 Task: Open a blank sheet, save the file as Houses.doc Add Heading 'Houses:'Houses: Add the following points with numberingAdd the following points with numbering 1.	Bungalow_x000D_
2.	Cottage_x000D_
3.	Mansion_x000D_
Select the entire thext and change line spacing to  1.15 Select the entire text and apply  Outside Borders ,change the font size of heading and points to 20
Action: Mouse moved to (29, 22)
Screenshot: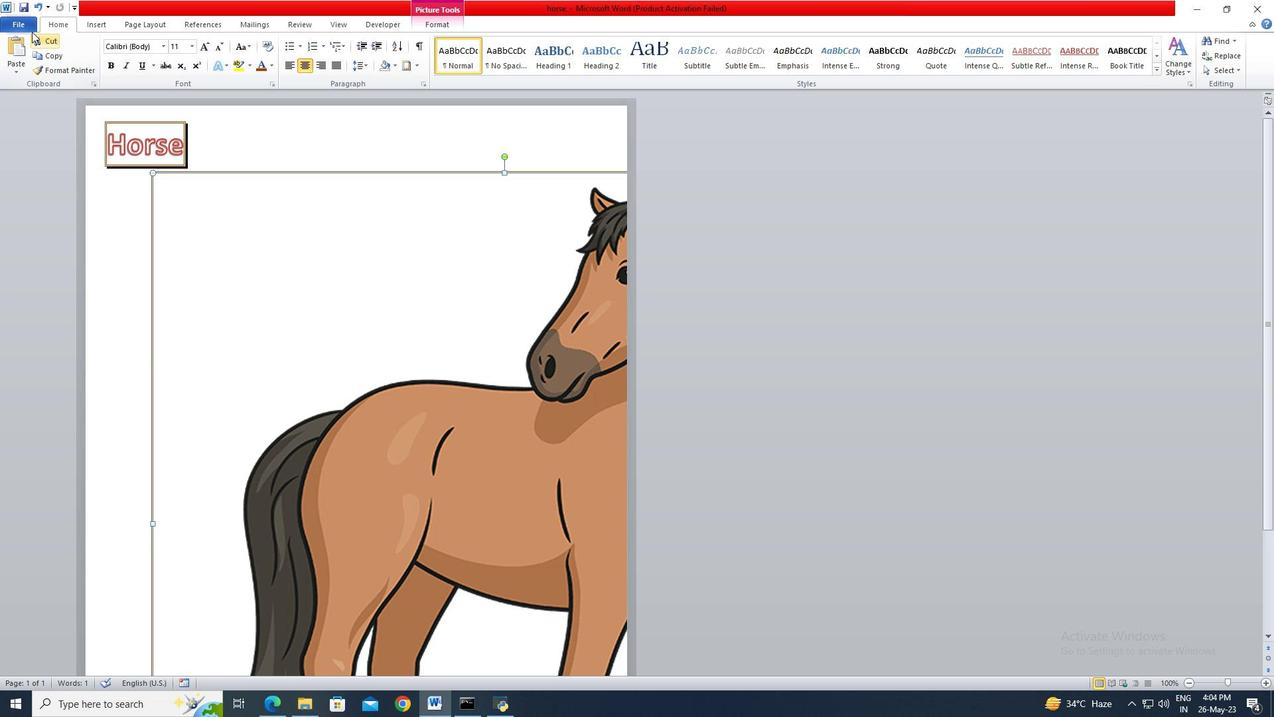 
Action: Mouse pressed left at (29, 22)
Screenshot: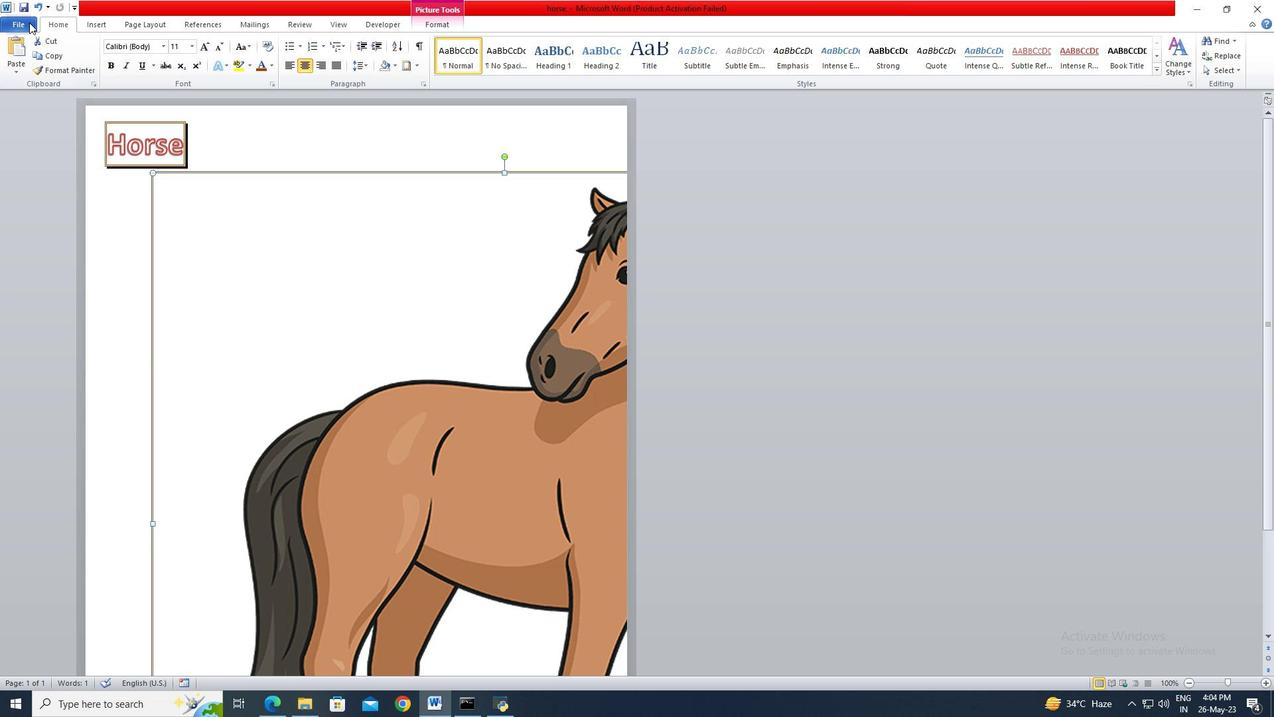 
Action: Mouse moved to (36, 174)
Screenshot: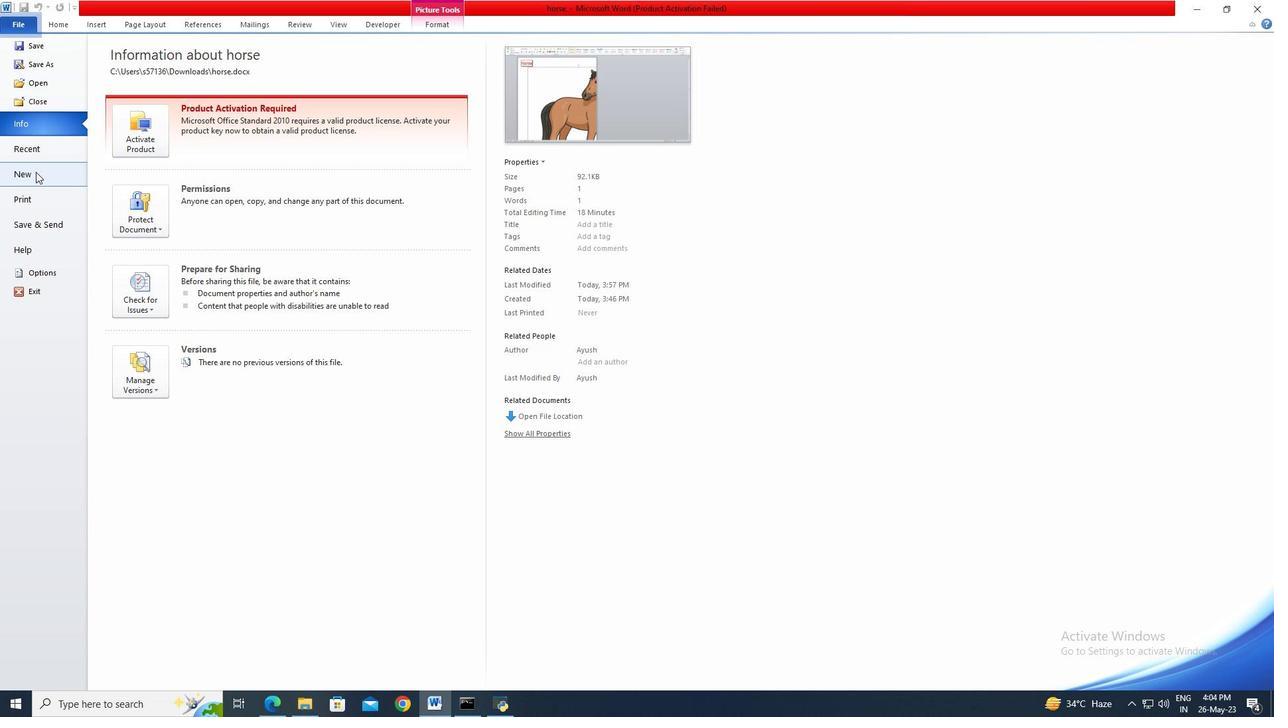 
Action: Mouse pressed left at (36, 174)
Screenshot: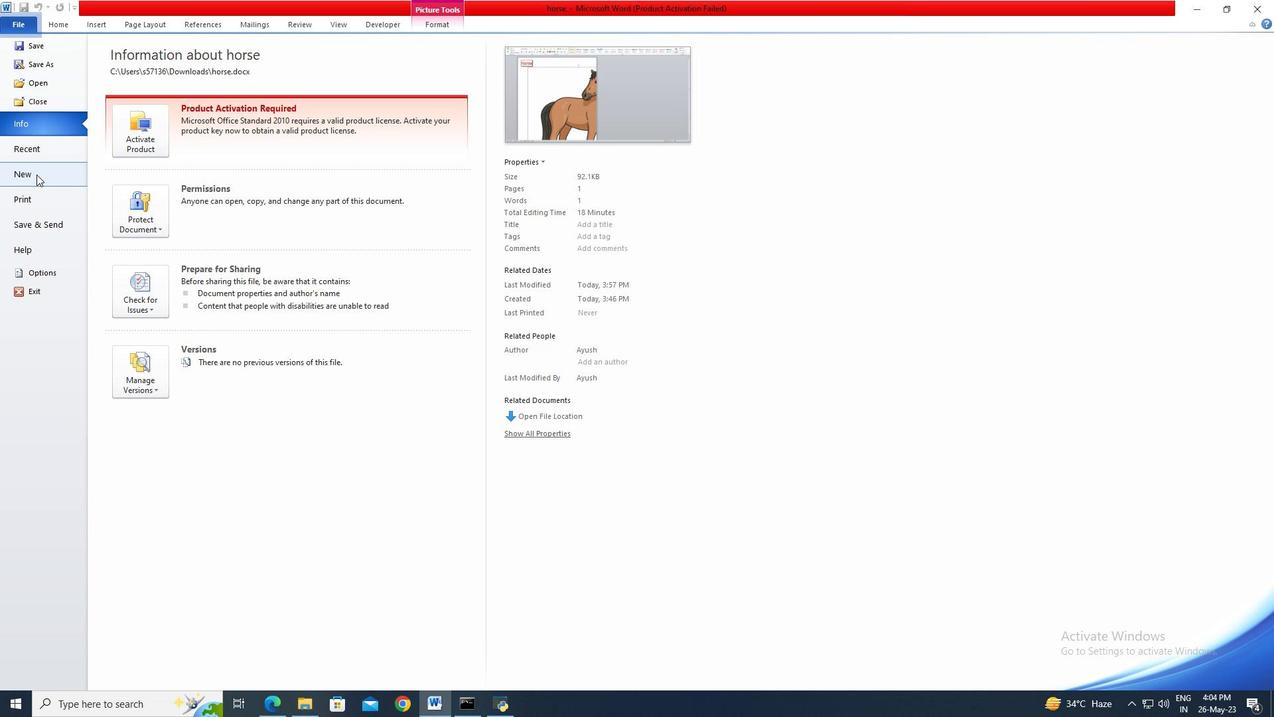 
Action: Mouse moved to (650, 332)
Screenshot: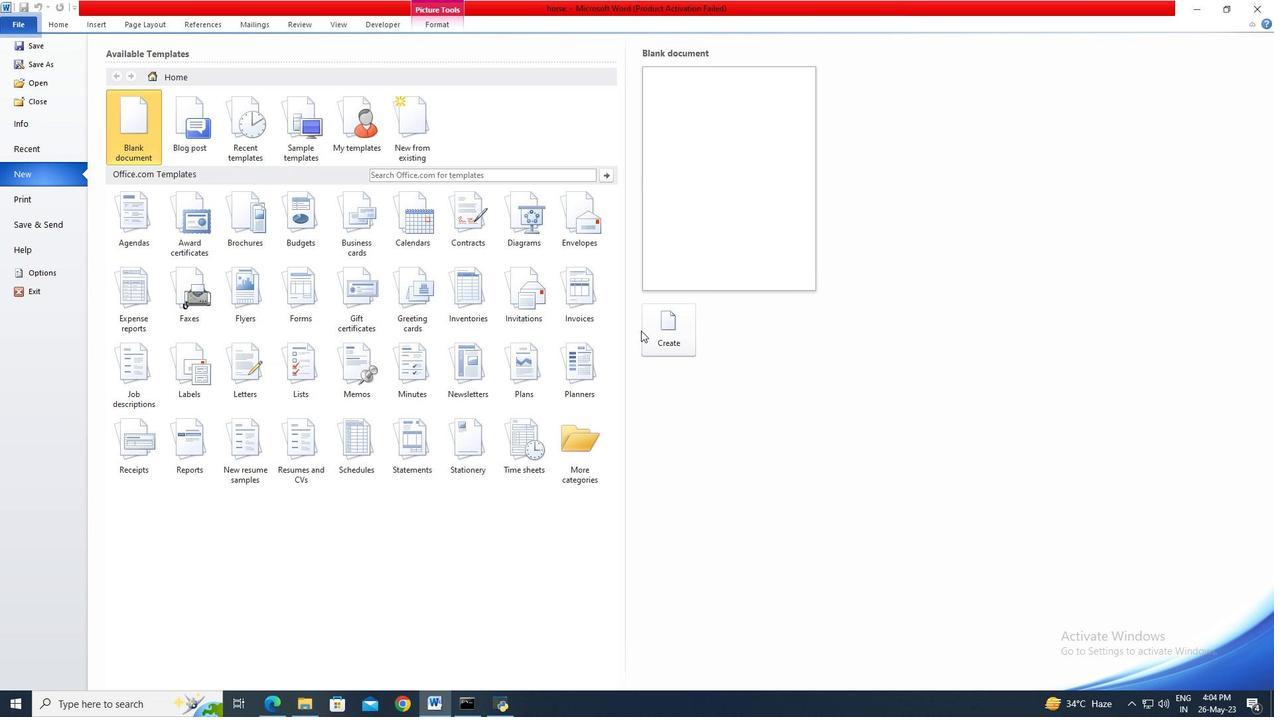 
Action: Mouse pressed left at (650, 332)
Screenshot: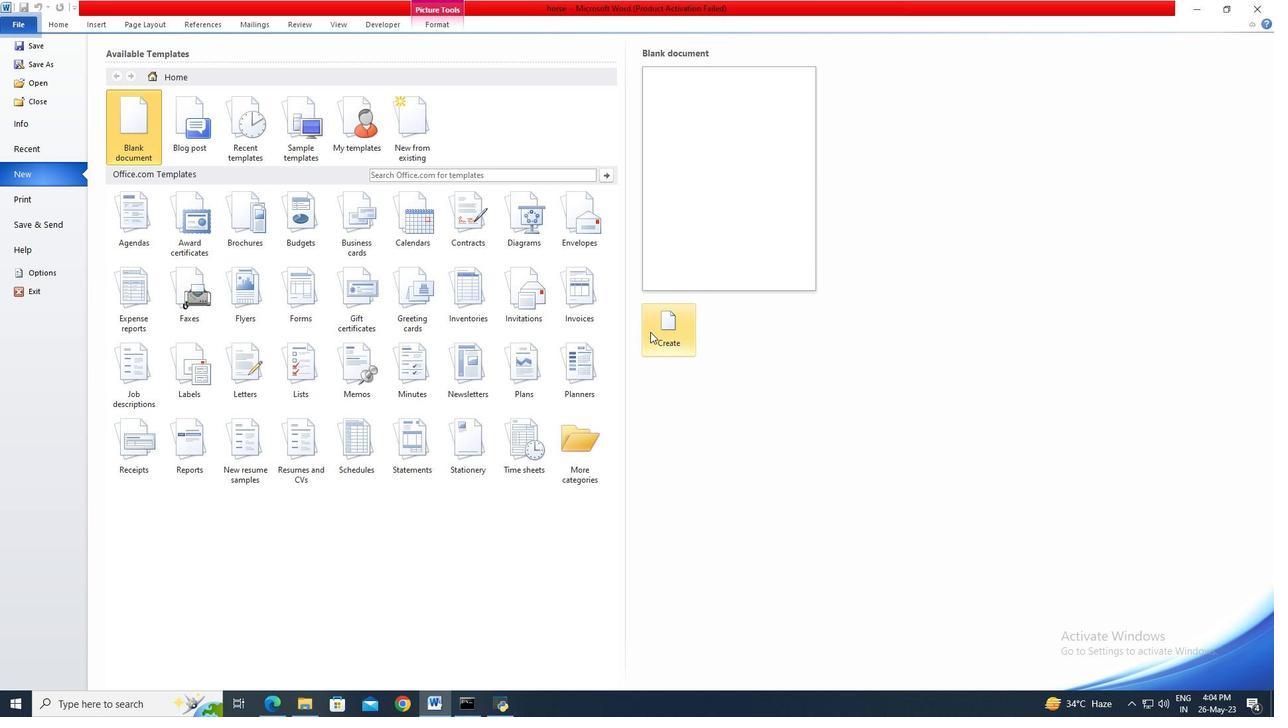
Action: Mouse moved to (29, 26)
Screenshot: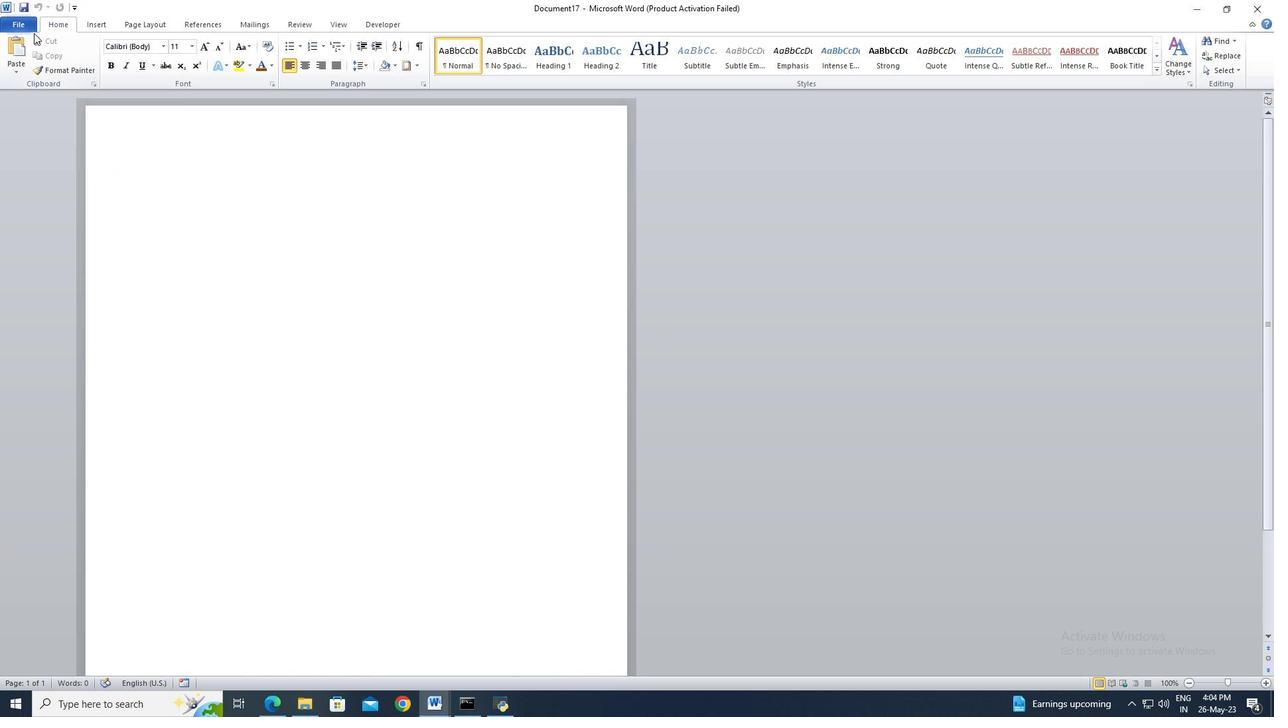 
Action: Mouse pressed left at (29, 26)
Screenshot: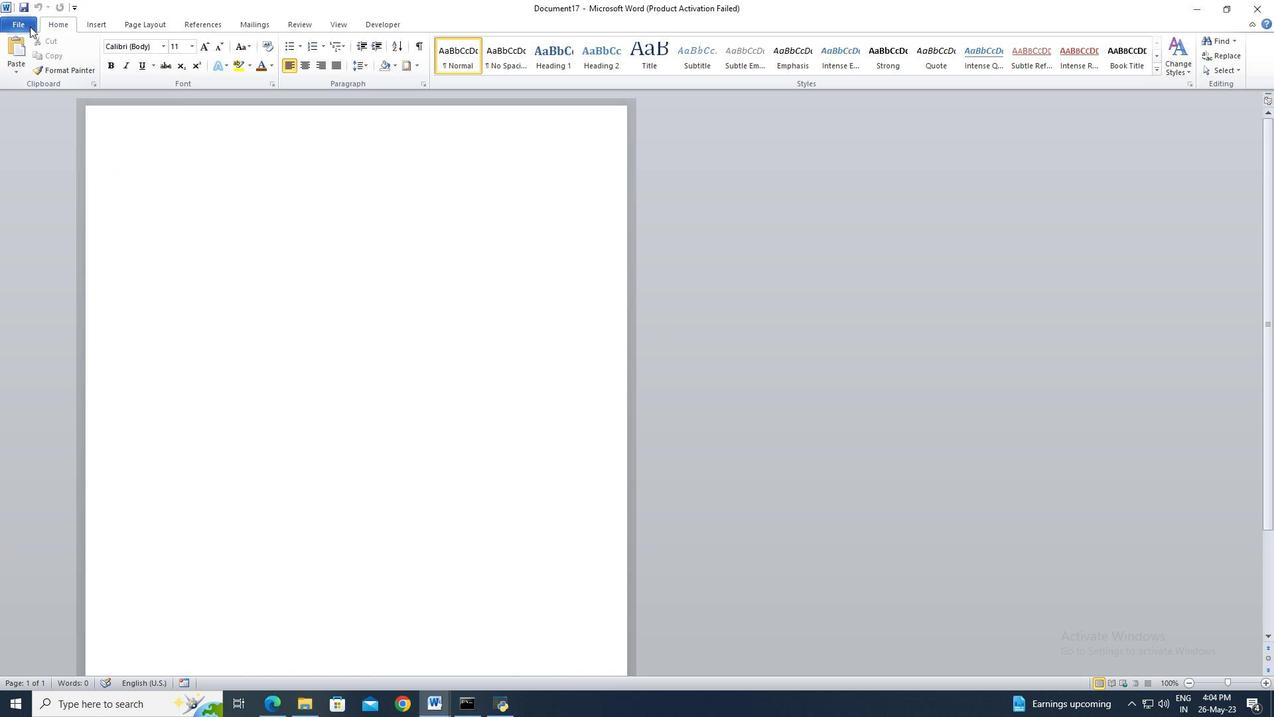 
Action: Mouse moved to (38, 65)
Screenshot: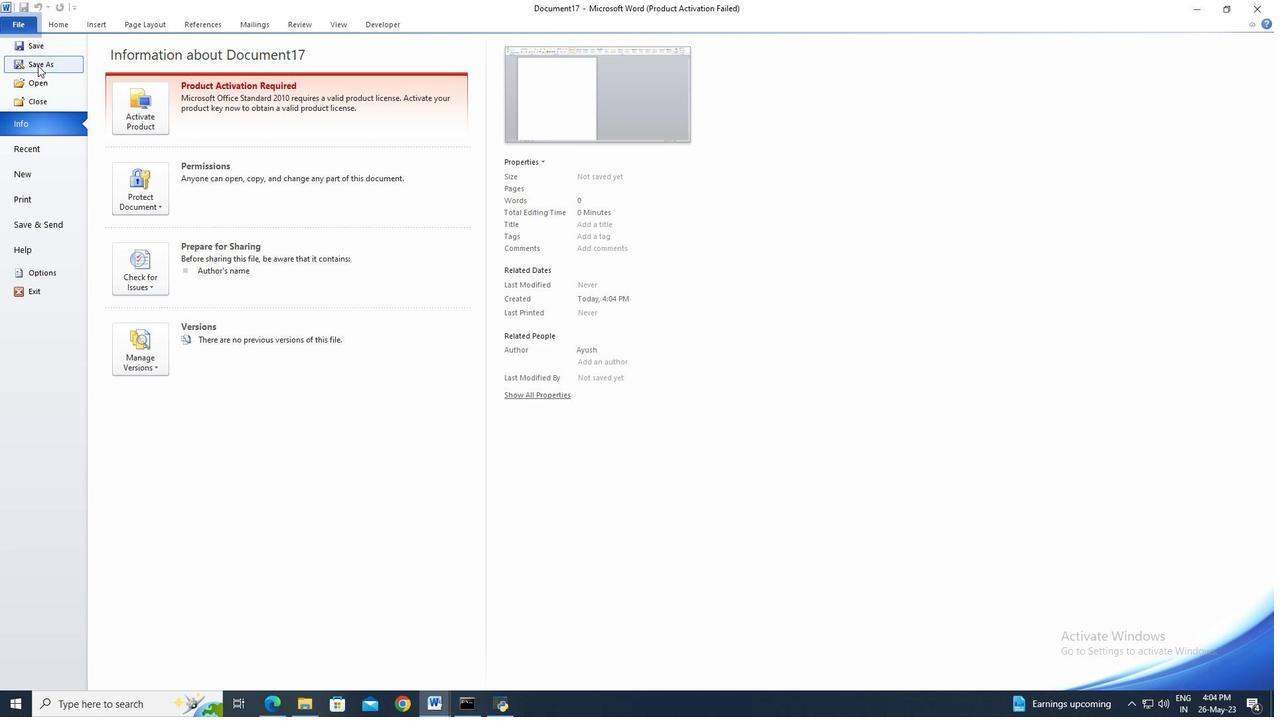 
Action: Mouse pressed left at (38, 65)
Screenshot: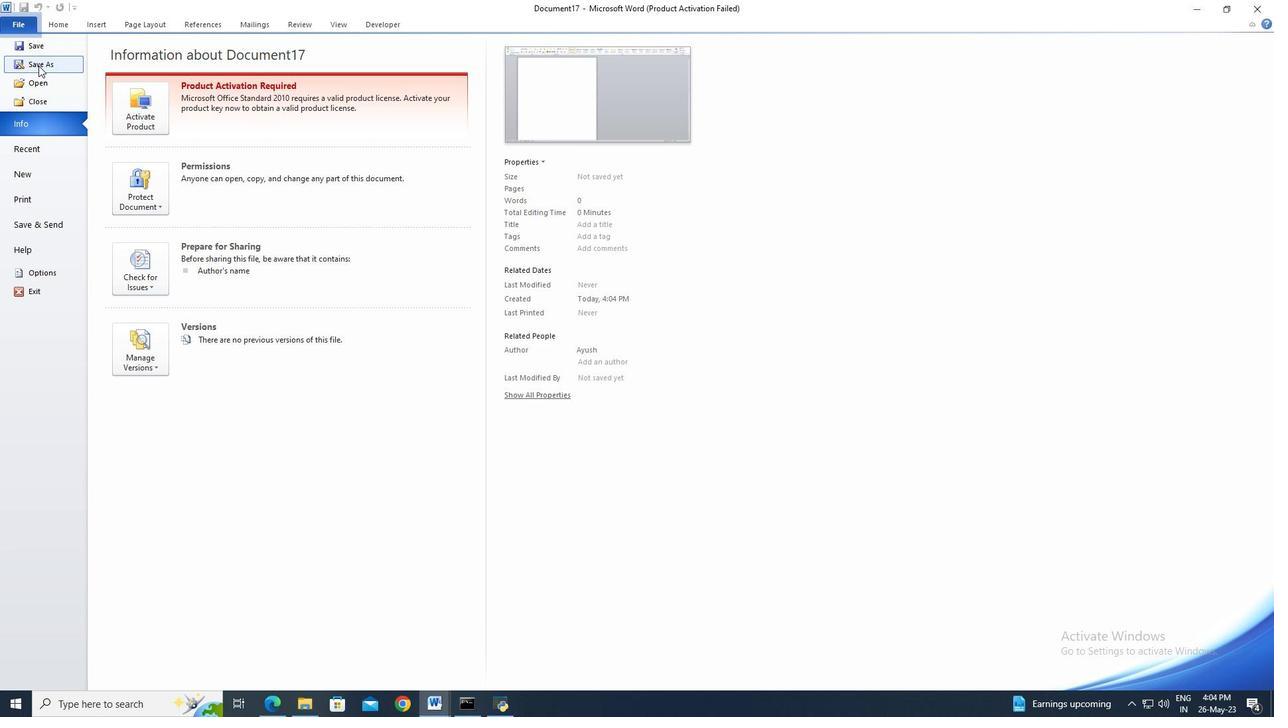 
Action: Mouse moved to (53, 139)
Screenshot: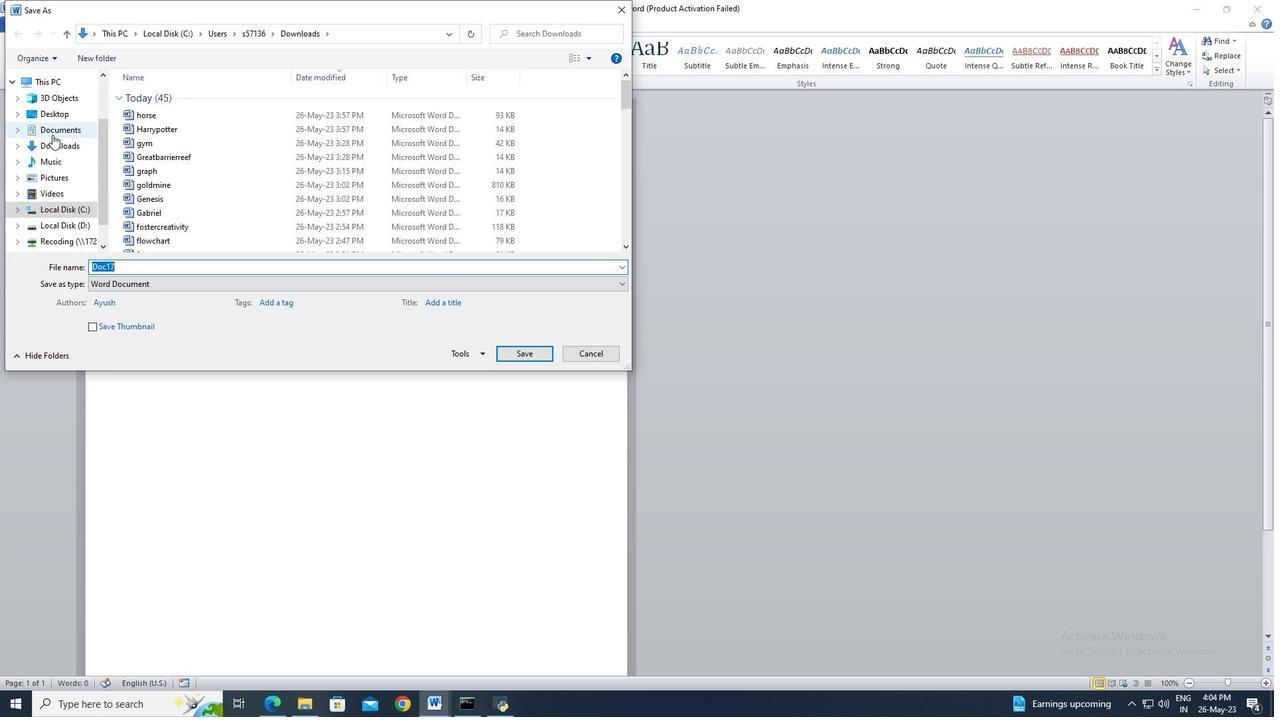 
Action: Mouse pressed left at (53, 139)
Screenshot: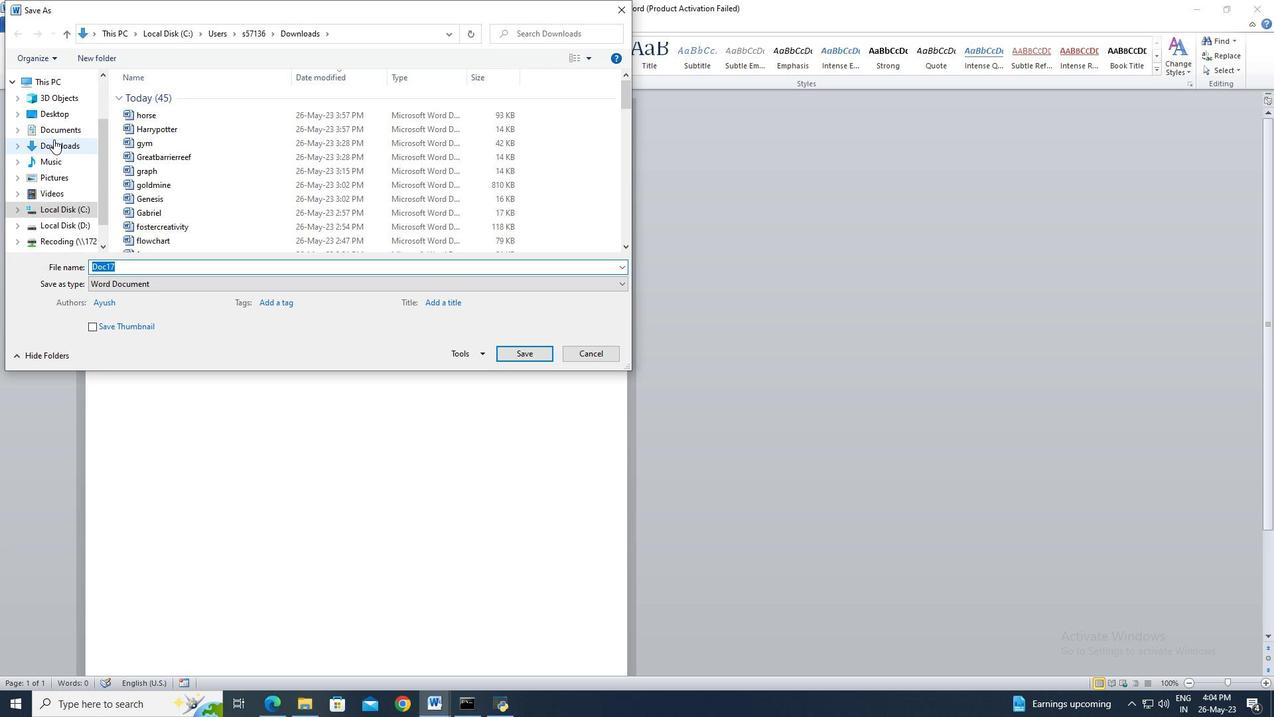 
Action: Mouse moved to (121, 265)
Screenshot: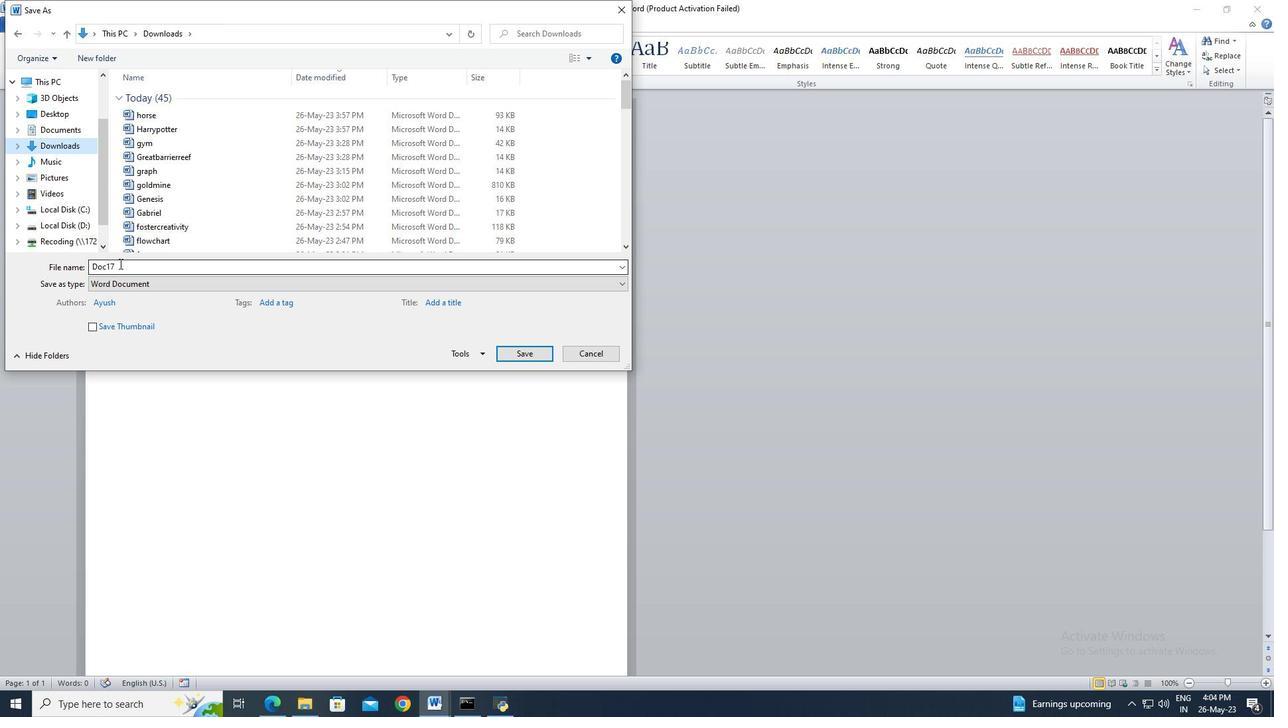 
Action: Mouse pressed left at (121, 265)
Screenshot: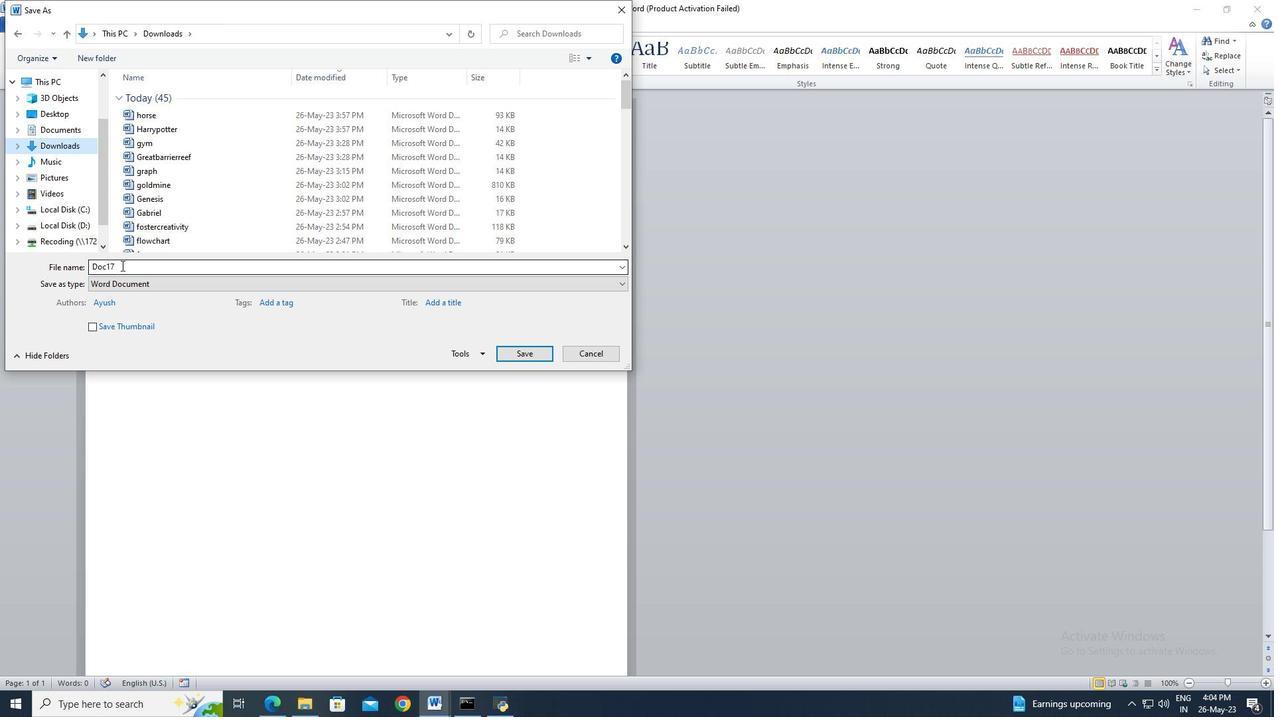 
Action: Key pressed <Key.shift>Houses
Screenshot: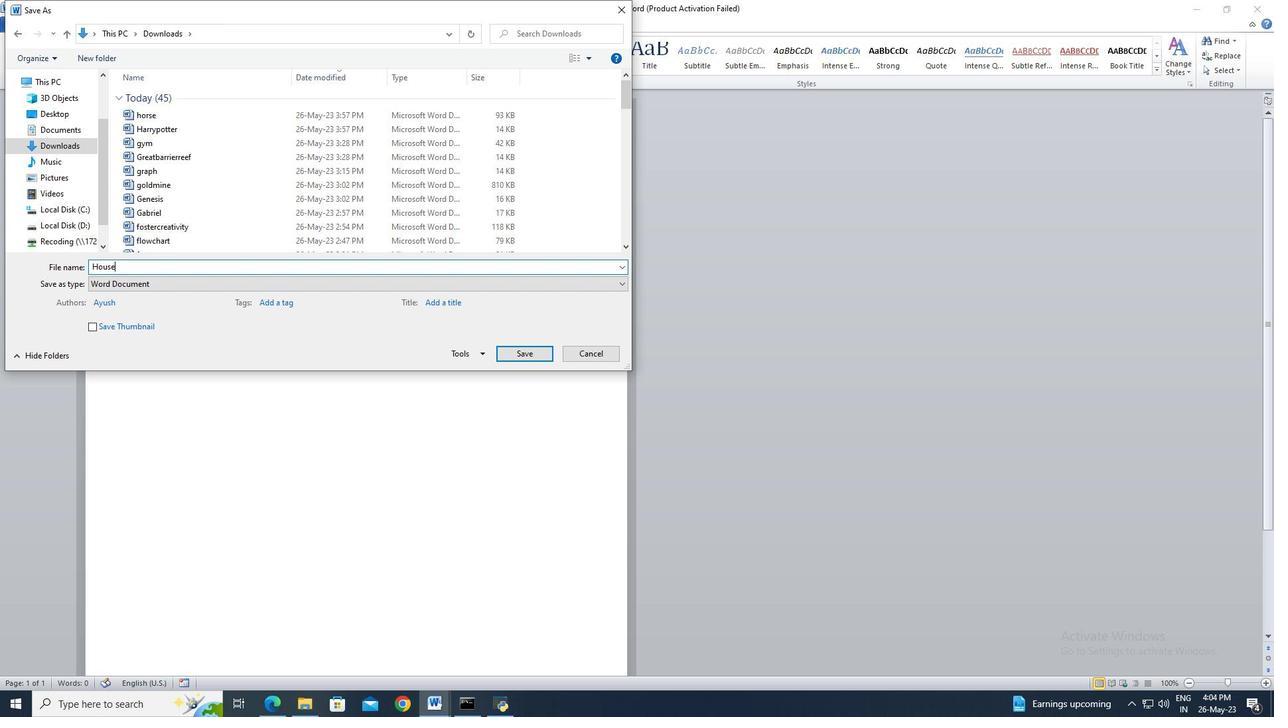 
Action: Mouse moved to (511, 358)
Screenshot: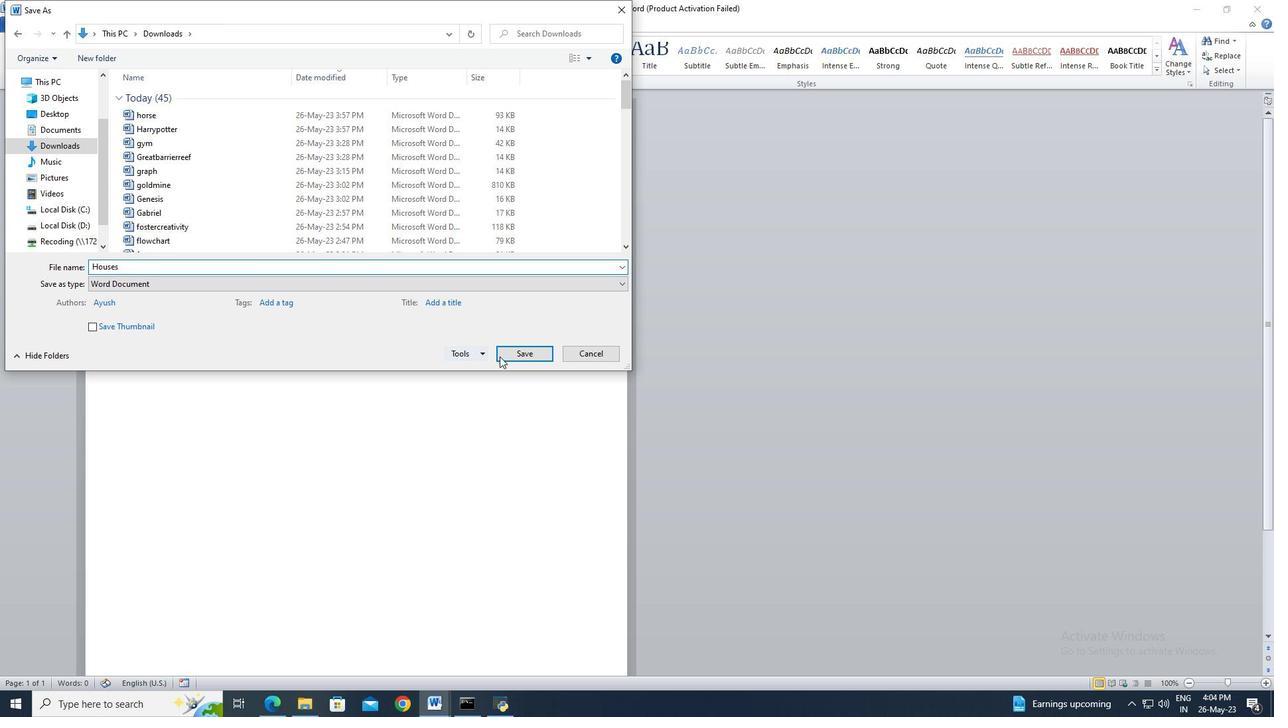 
Action: Mouse pressed left at (511, 358)
Screenshot: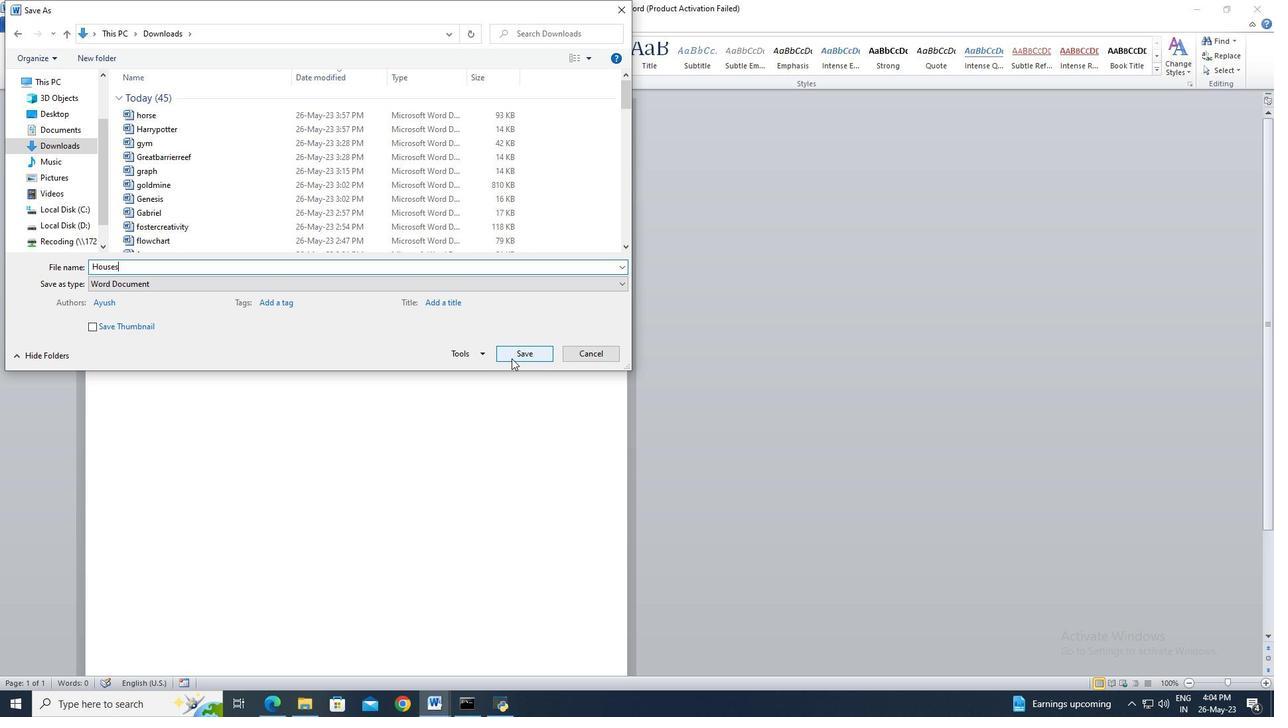 
Action: Mouse moved to (563, 63)
Screenshot: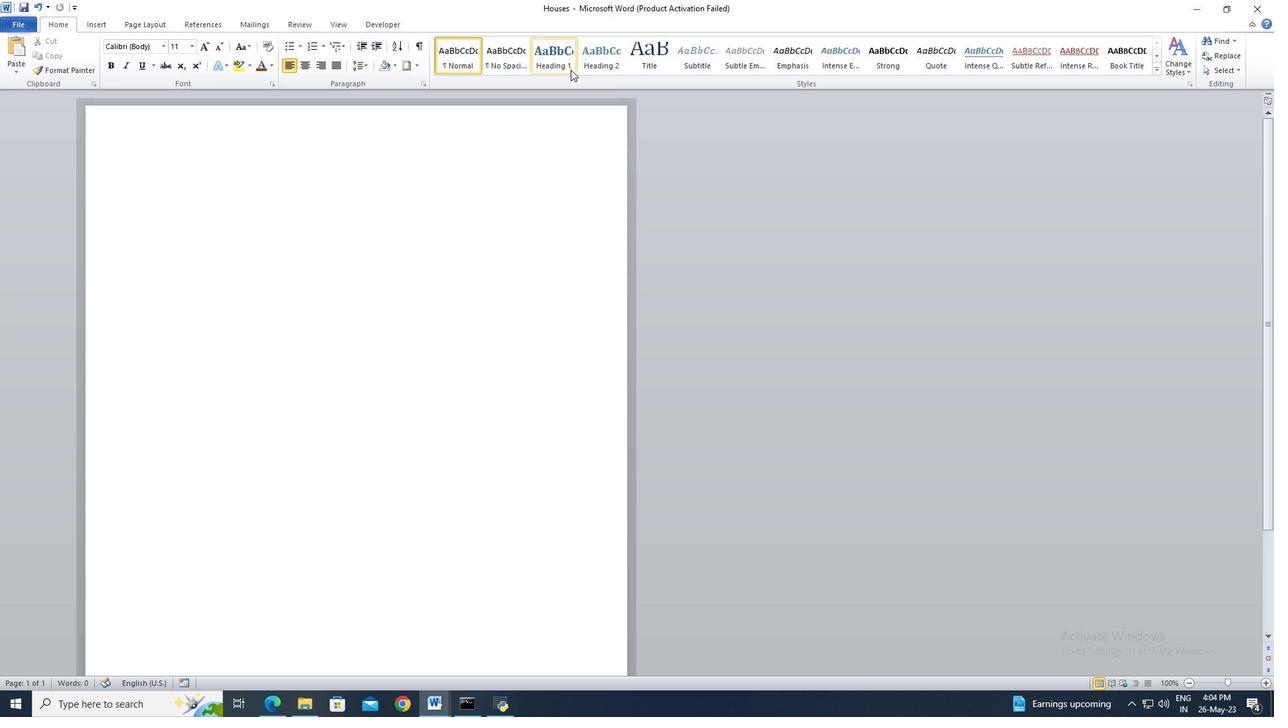 
Action: Mouse pressed left at (563, 63)
Screenshot: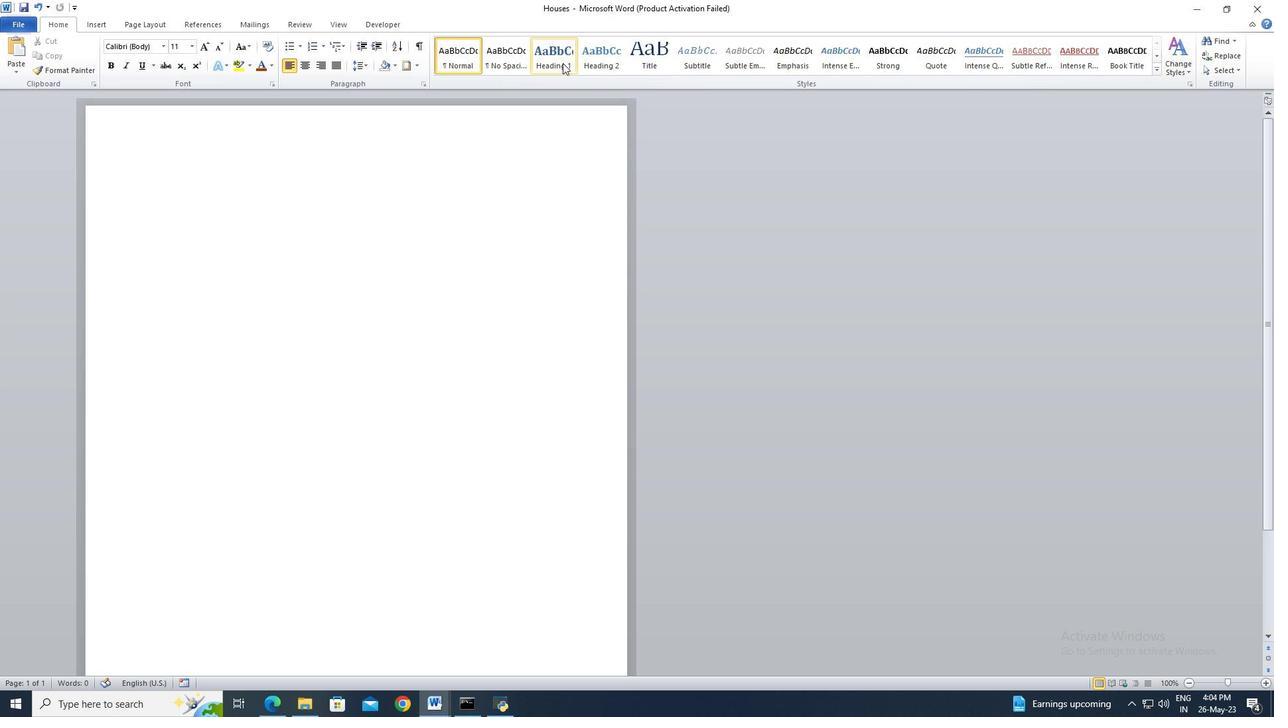 
Action: Key pressed <Key.shift>Houses<Key.shift>:<Key.enter><Key.enter>
Screenshot: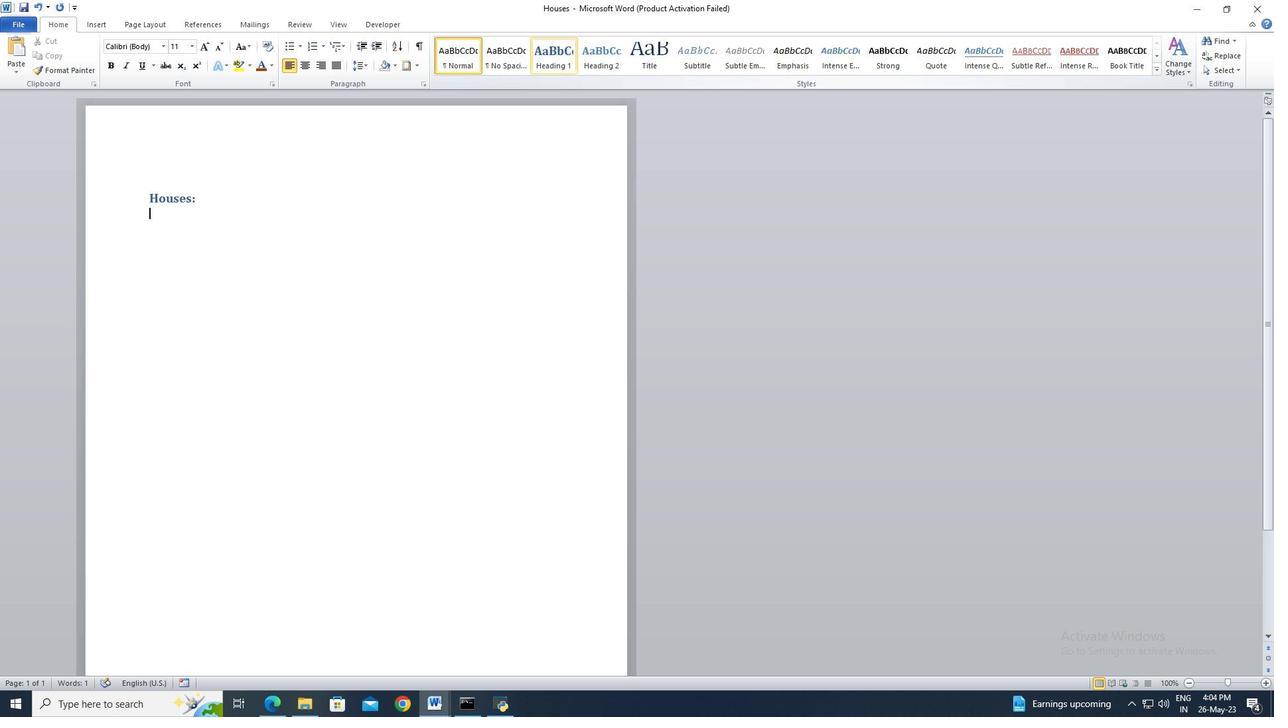 
Action: Mouse moved to (325, 45)
Screenshot: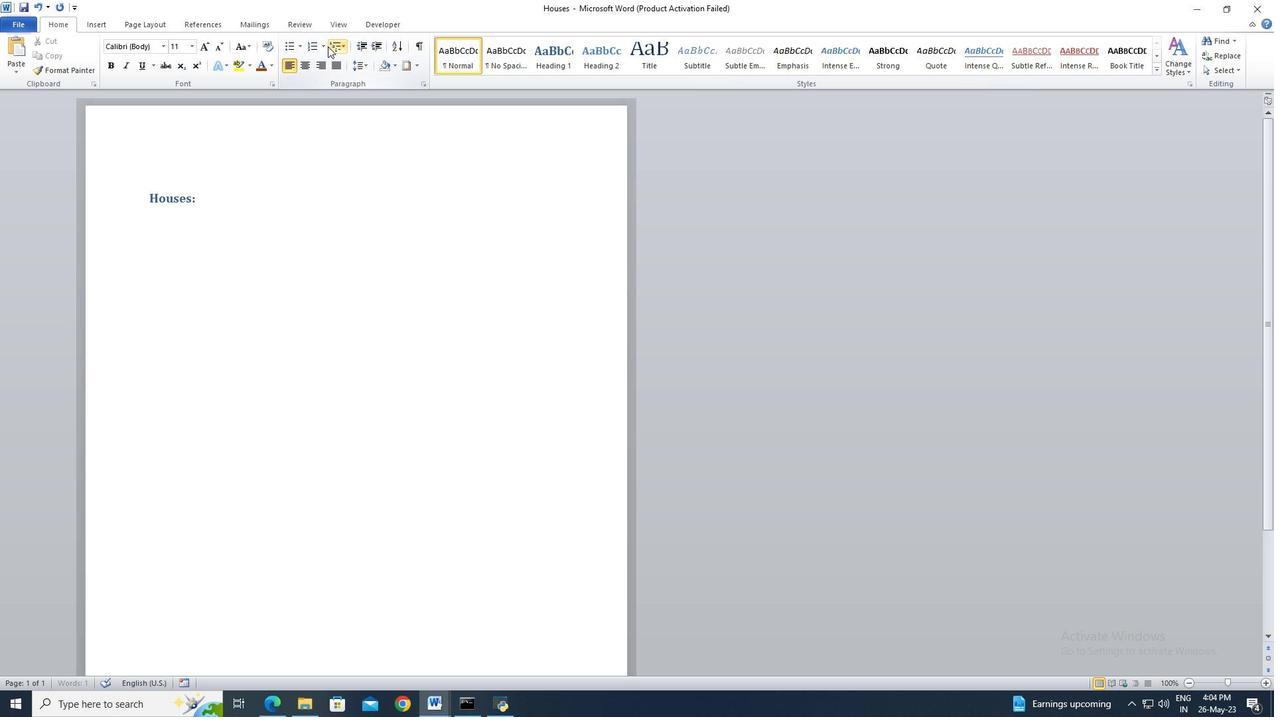 
Action: Mouse pressed left at (325, 45)
Screenshot: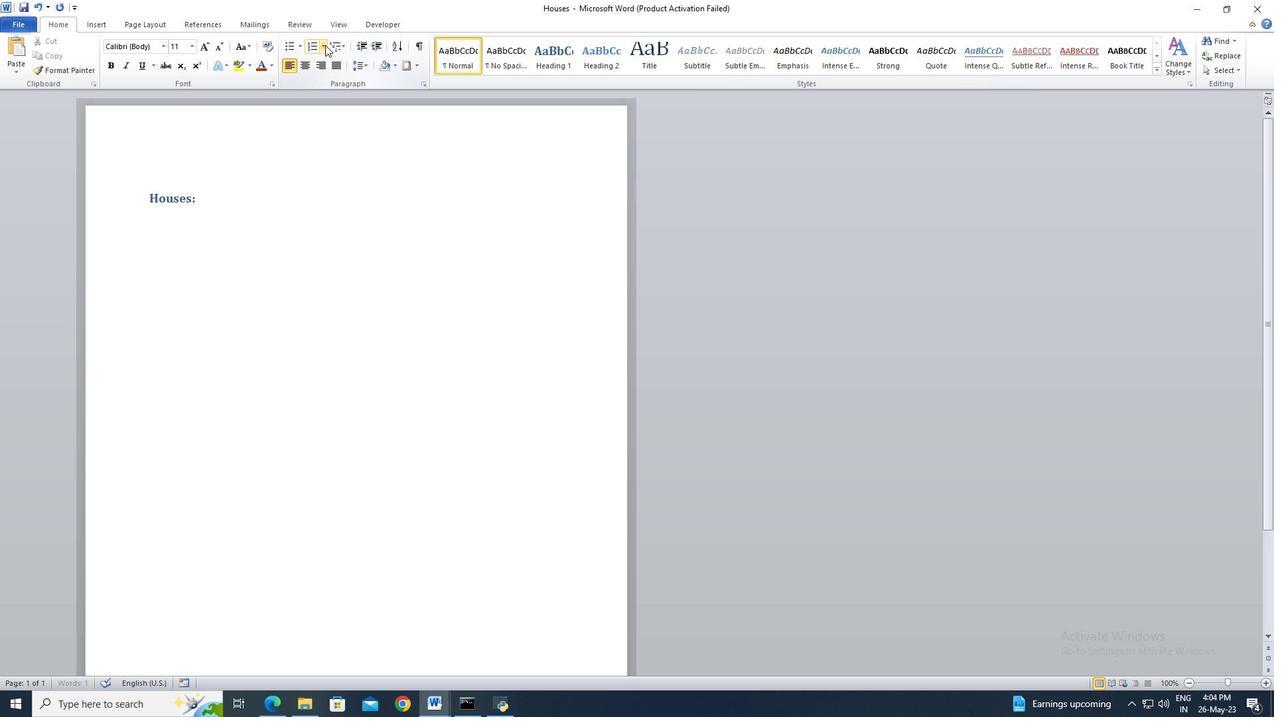 
Action: Mouse moved to (385, 158)
Screenshot: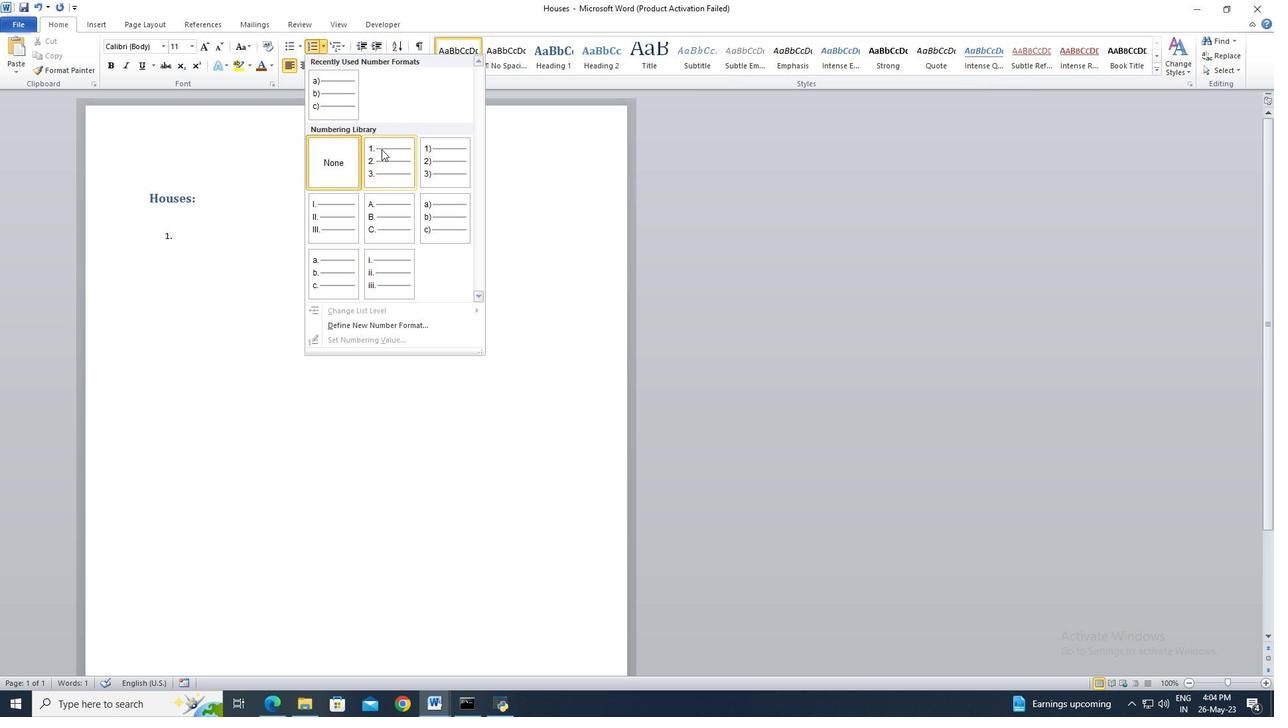 
Action: Mouse pressed left at (385, 158)
Screenshot: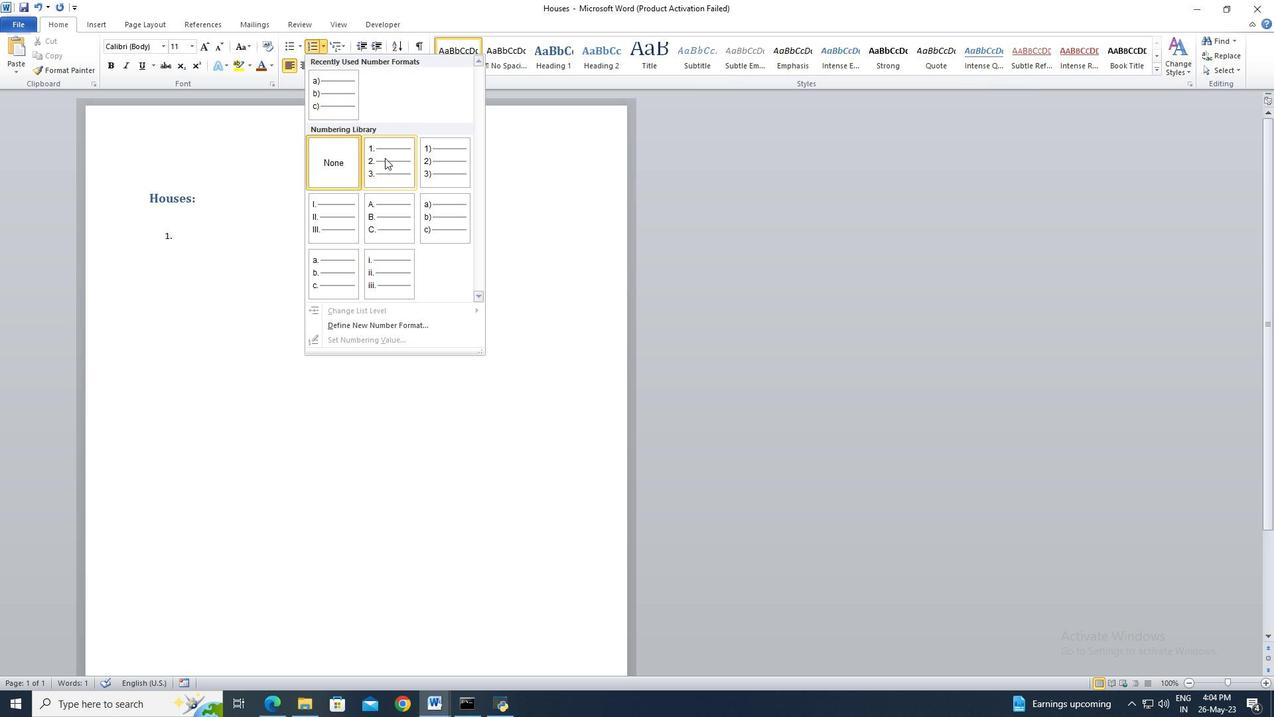 
Action: Key pressed <Key.shift>Bungalow<Key.enter><Key.shift>Cottage<Key.enter><Key.shift>Mansion
Screenshot: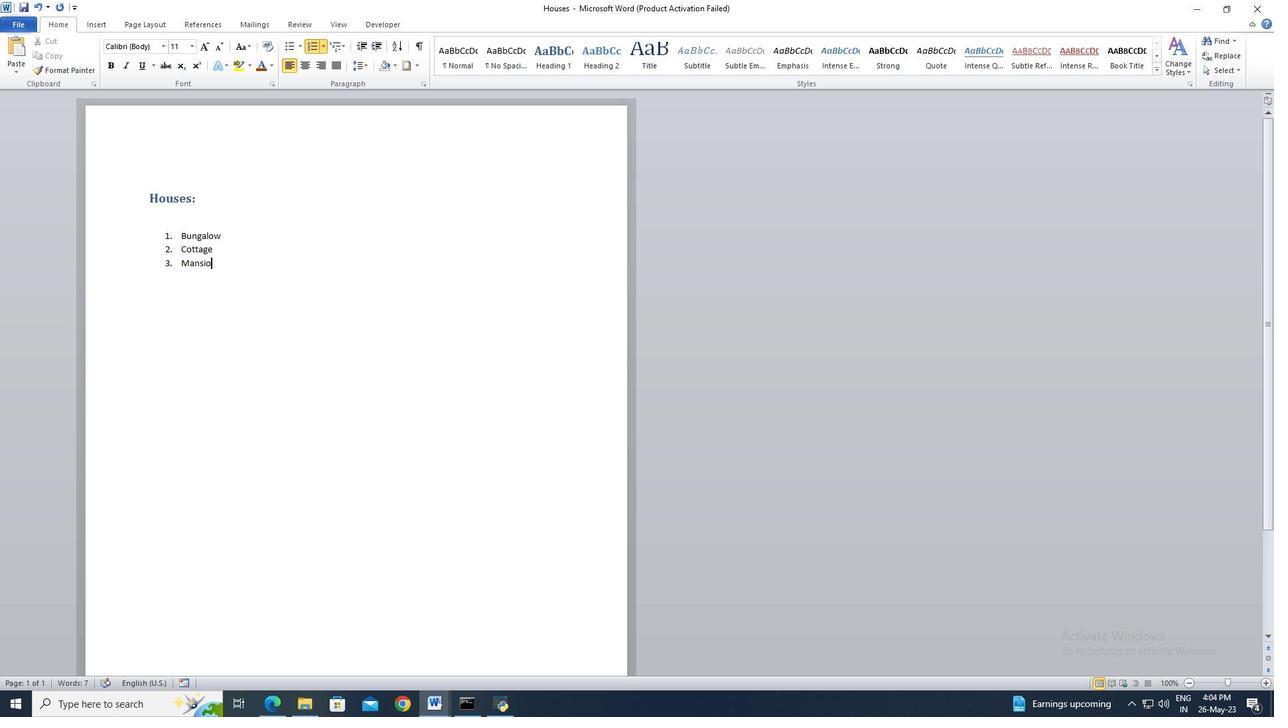 
Action: Mouse moved to (301, 254)
Screenshot: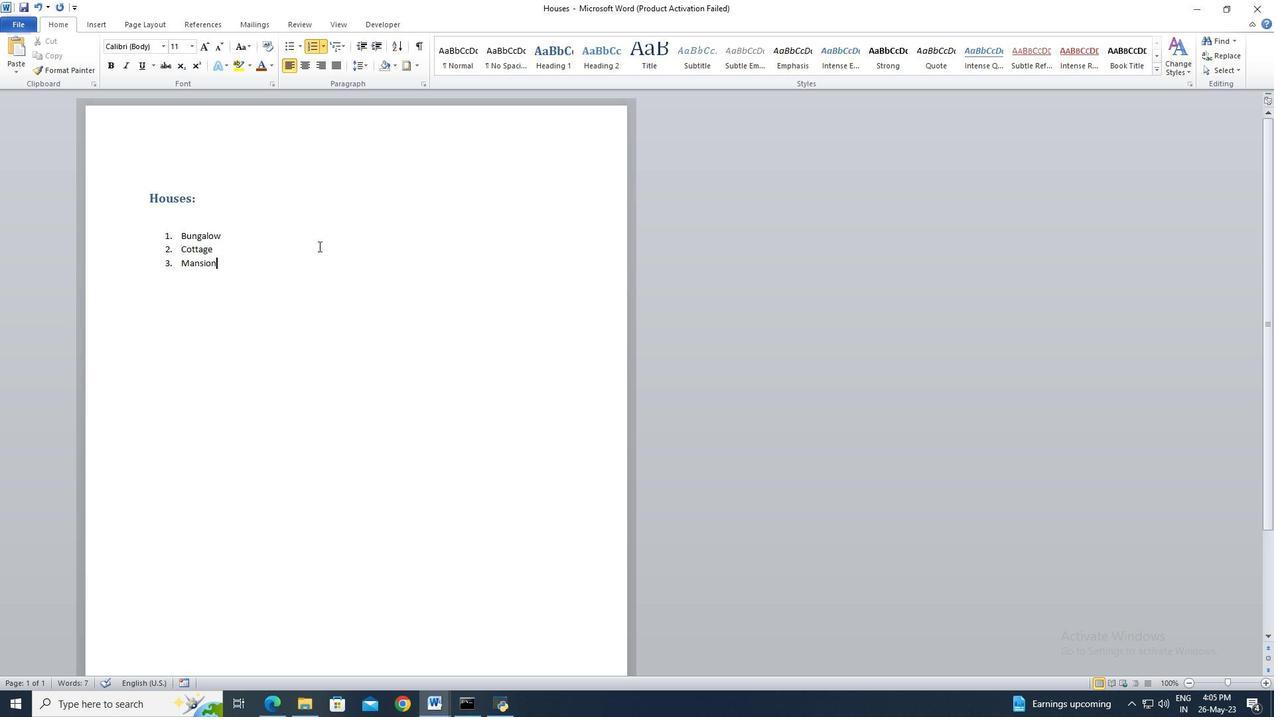 
Action: Key pressed ctrl+A
Screenshot: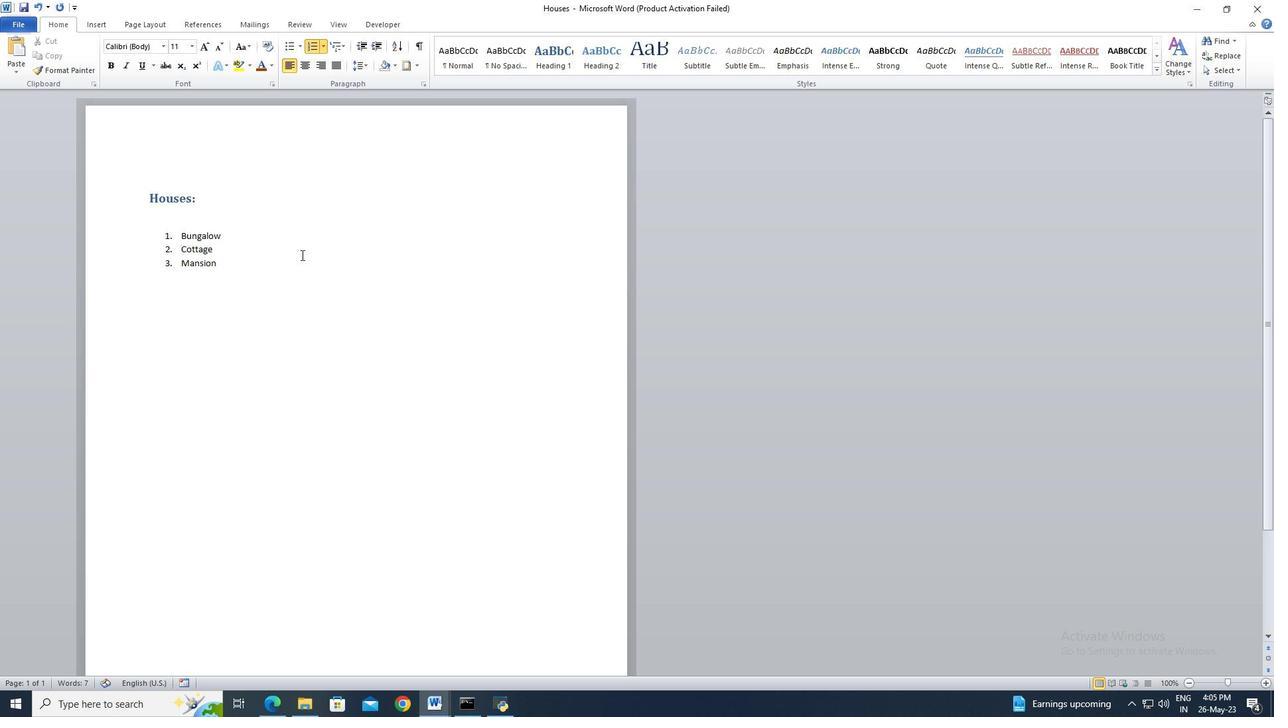 
Action: Mouse moved to (364, 66)
Screenshot: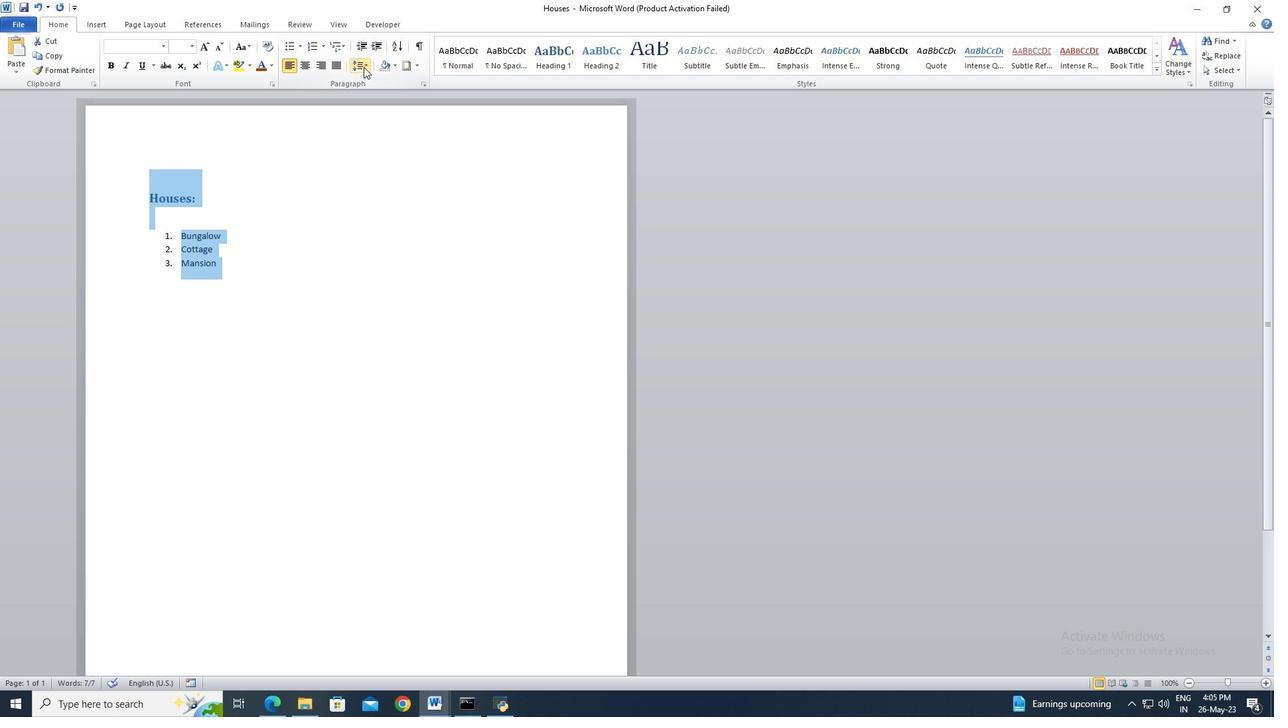 
Action: Mouse pressed left at (364, 66)
Screenshot: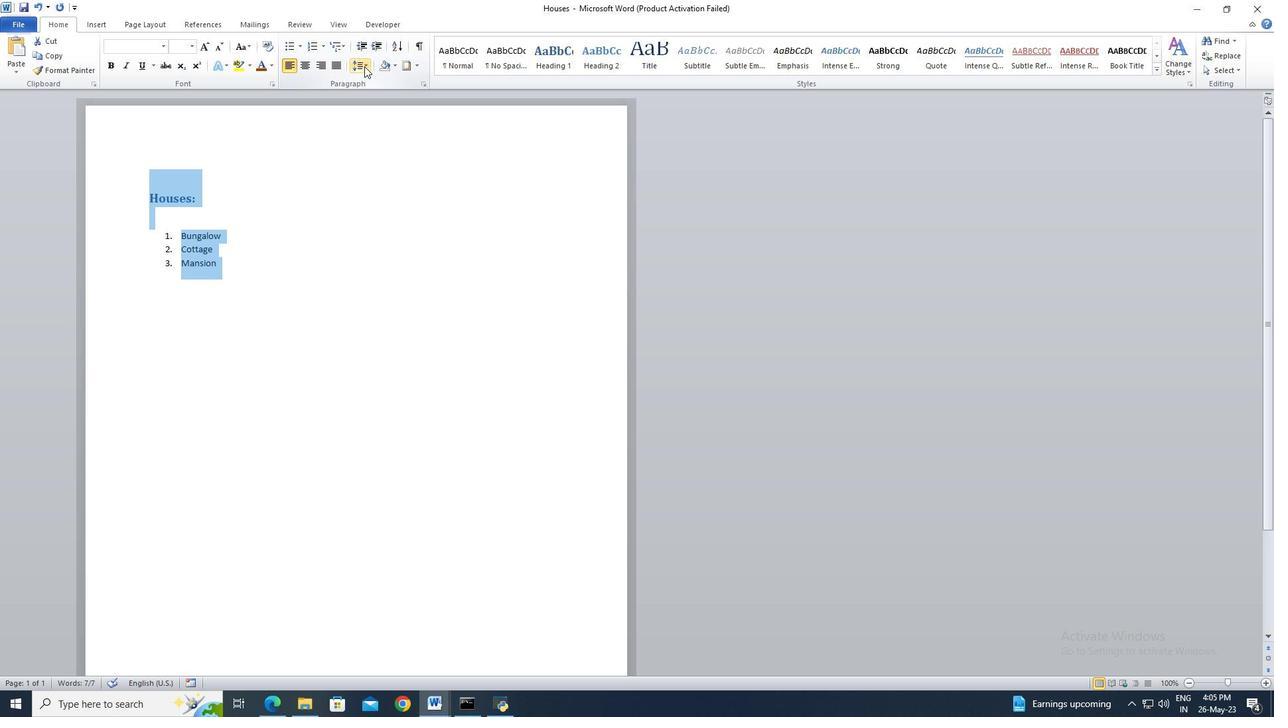 
Action: Mouse moved to (372, 104)
Screenshot: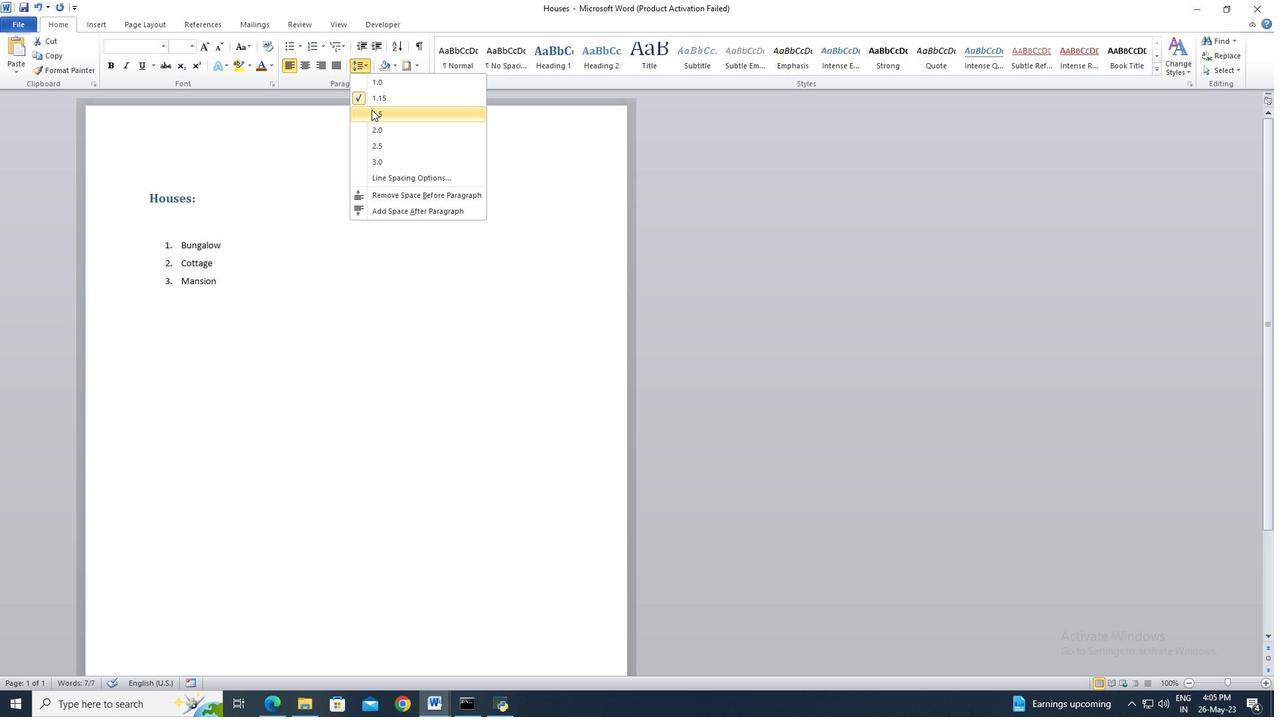 
Action: Mouse pressed left at (372, 104)
Screenshot: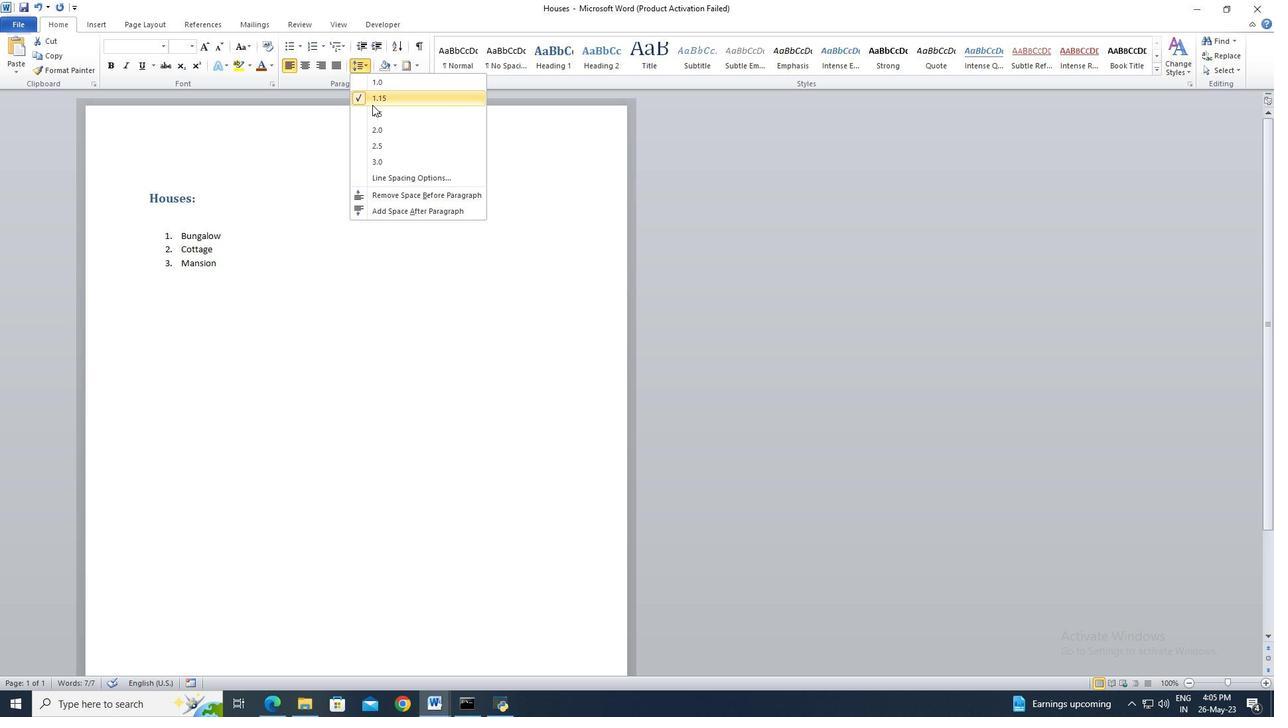 
Action: Mouse moved to (415, 69)
Screenshot: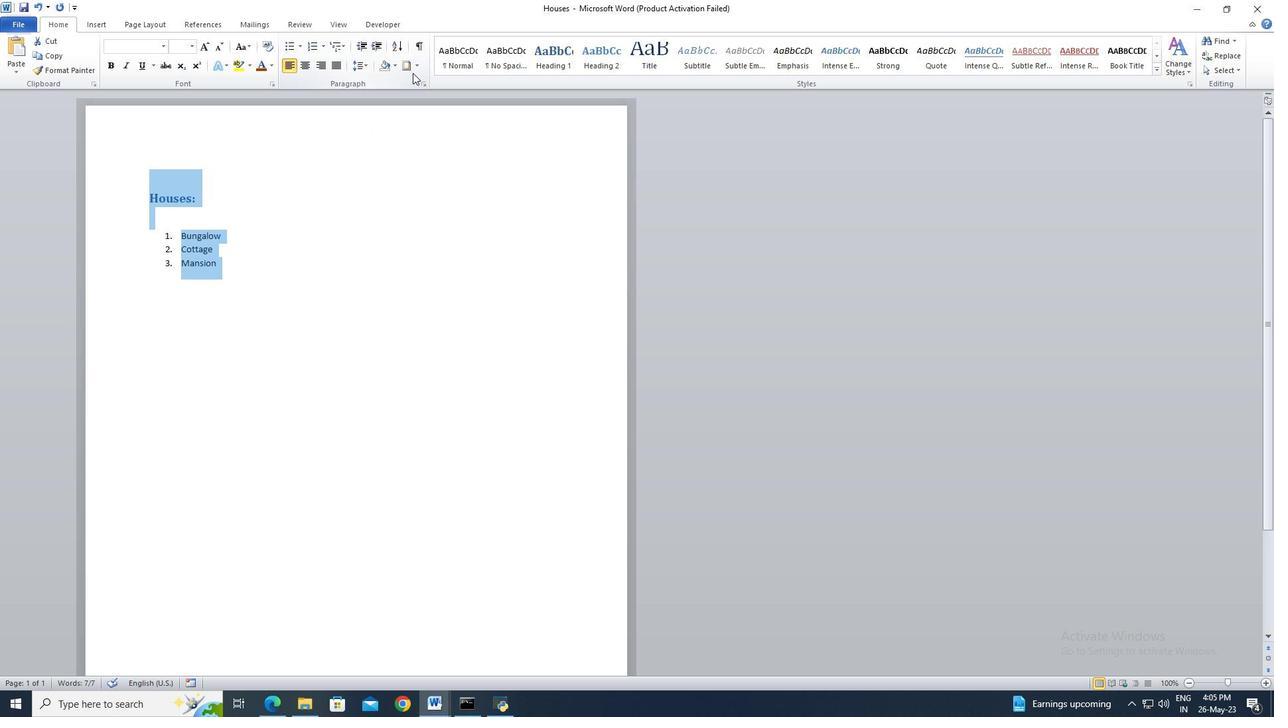 
Action: Mouse pressed left at (415, 69)
Screenshot: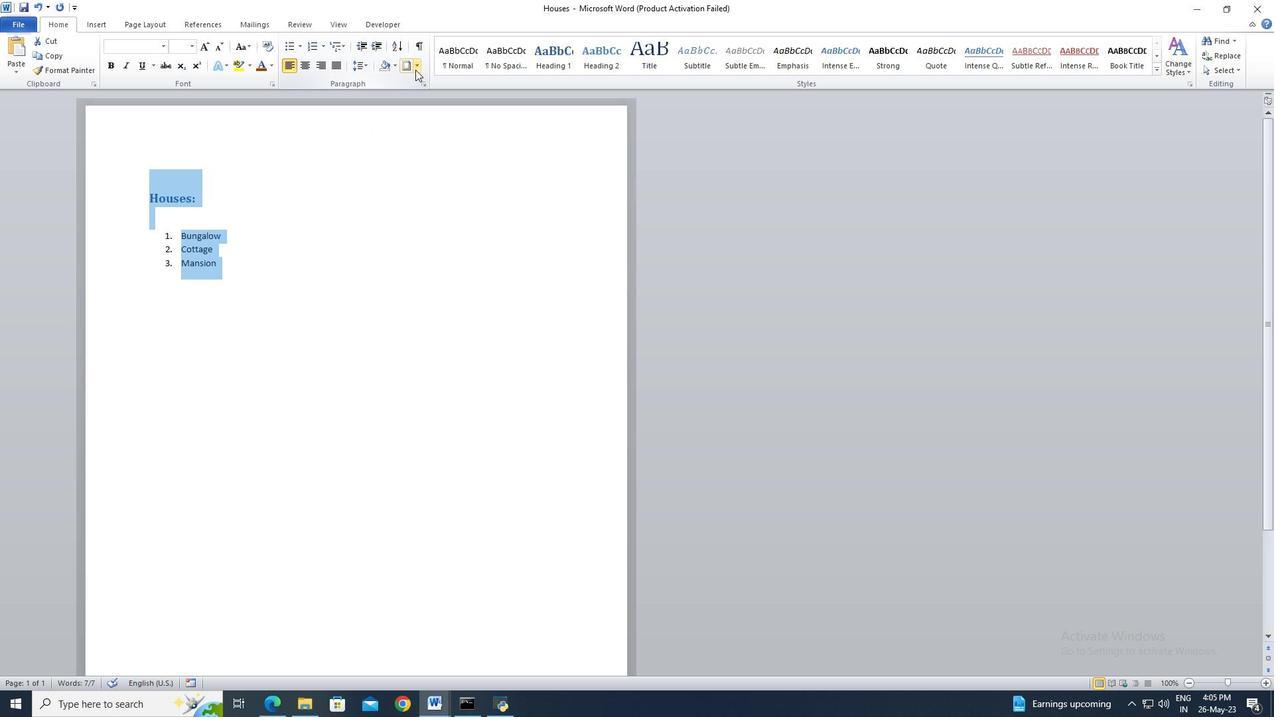 
Action: Mouse moved to (441, 167)
Screenshot: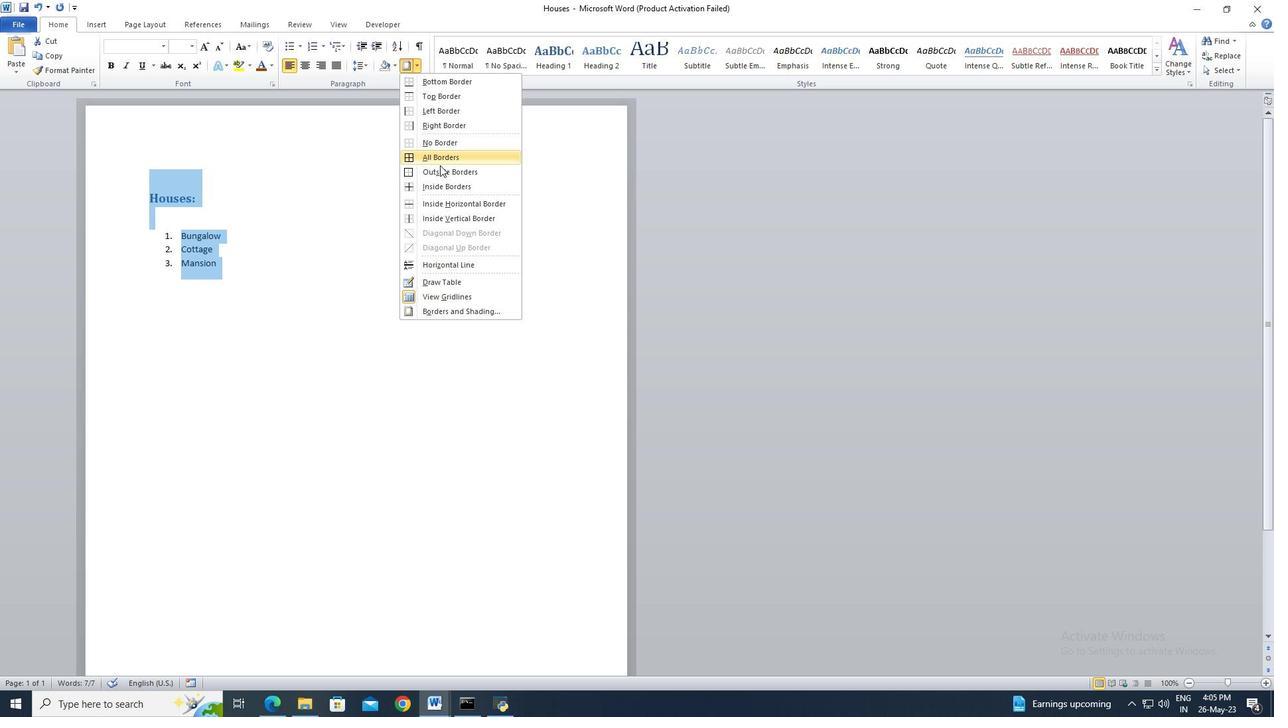 
Action: Mouse pressed left at (441, 167)
Screenshot: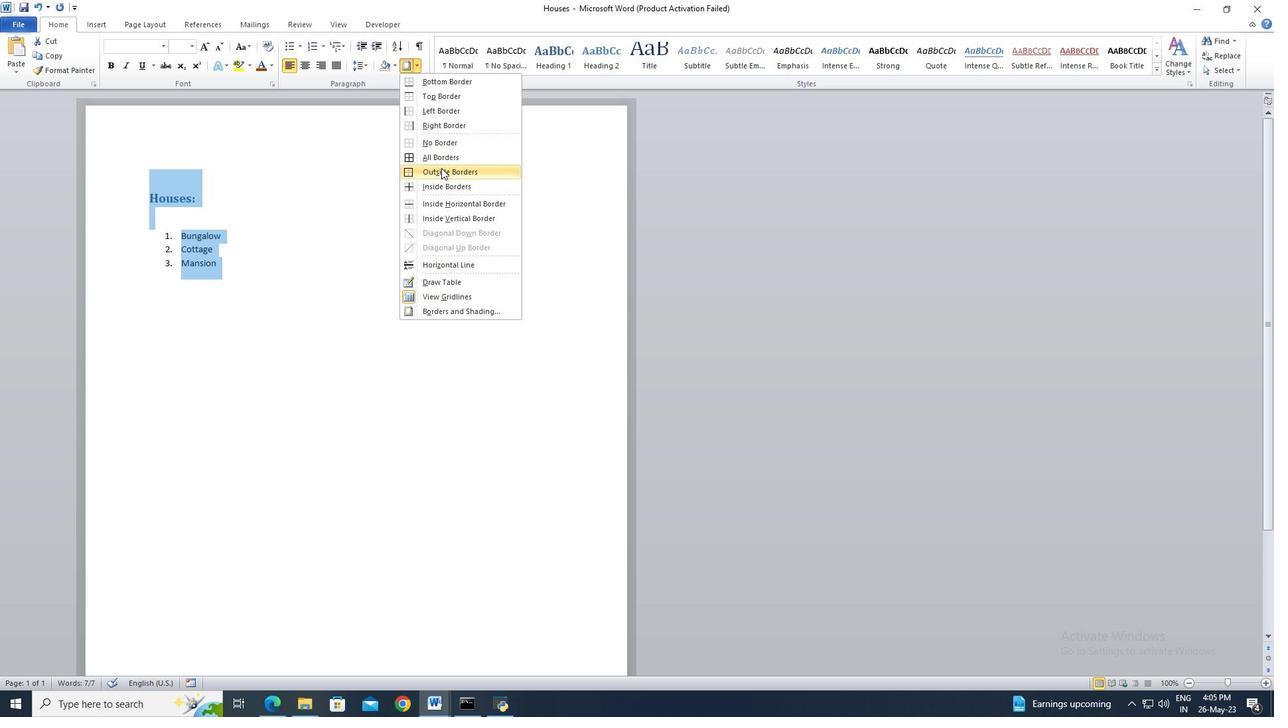 
Action: Mouse moved to (149, 201)
Screenshot: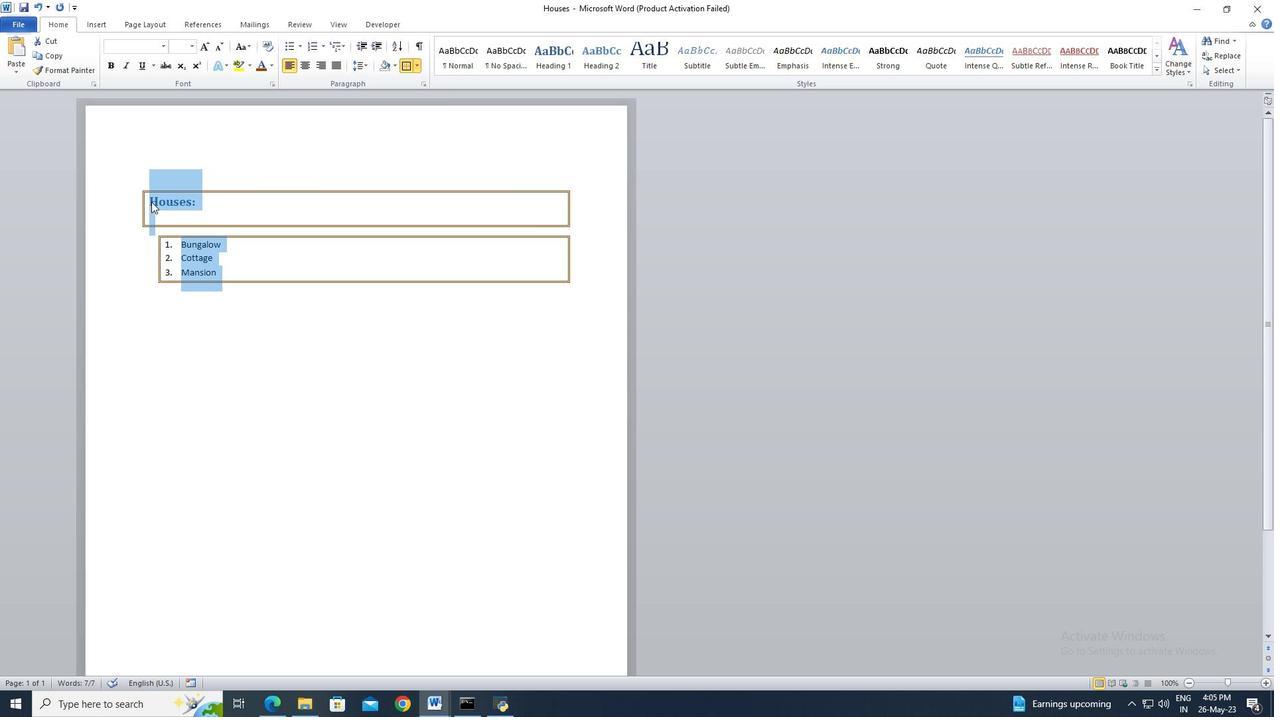 
Action: Mouse pressed left at (149, 201)
Screenshot: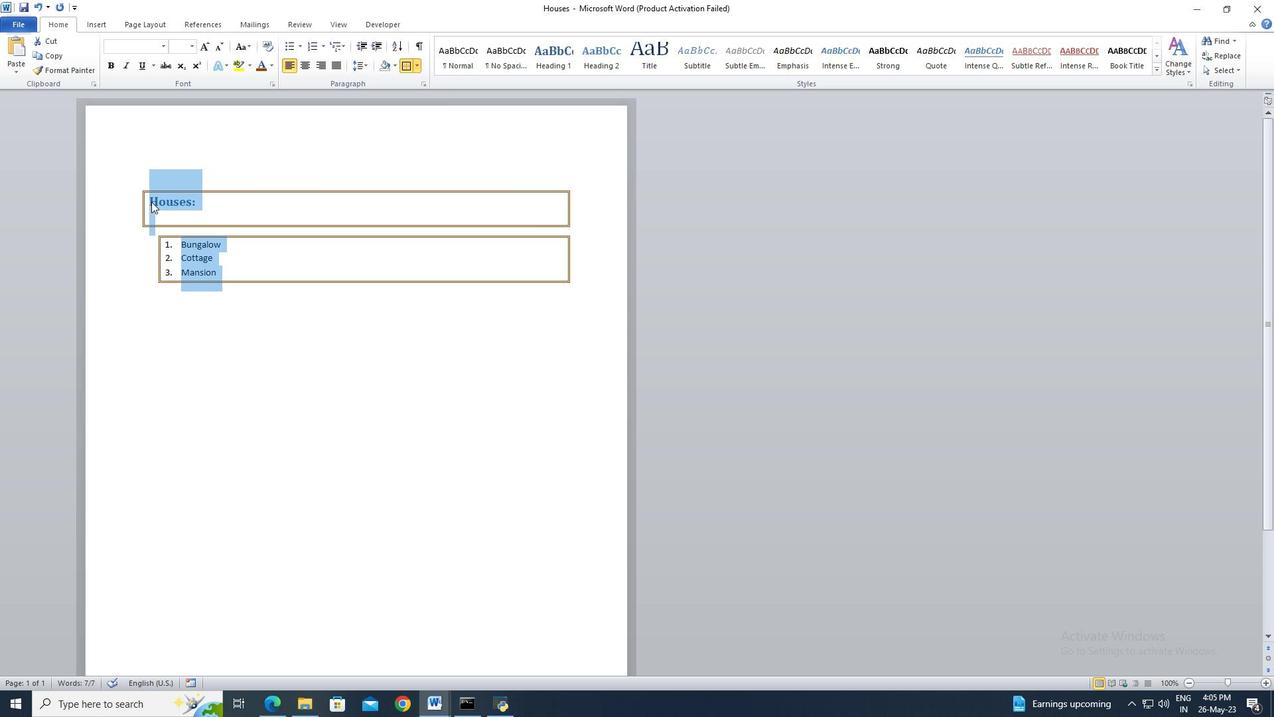 
Action: Mouse moved to (202, 203)
Screenshot: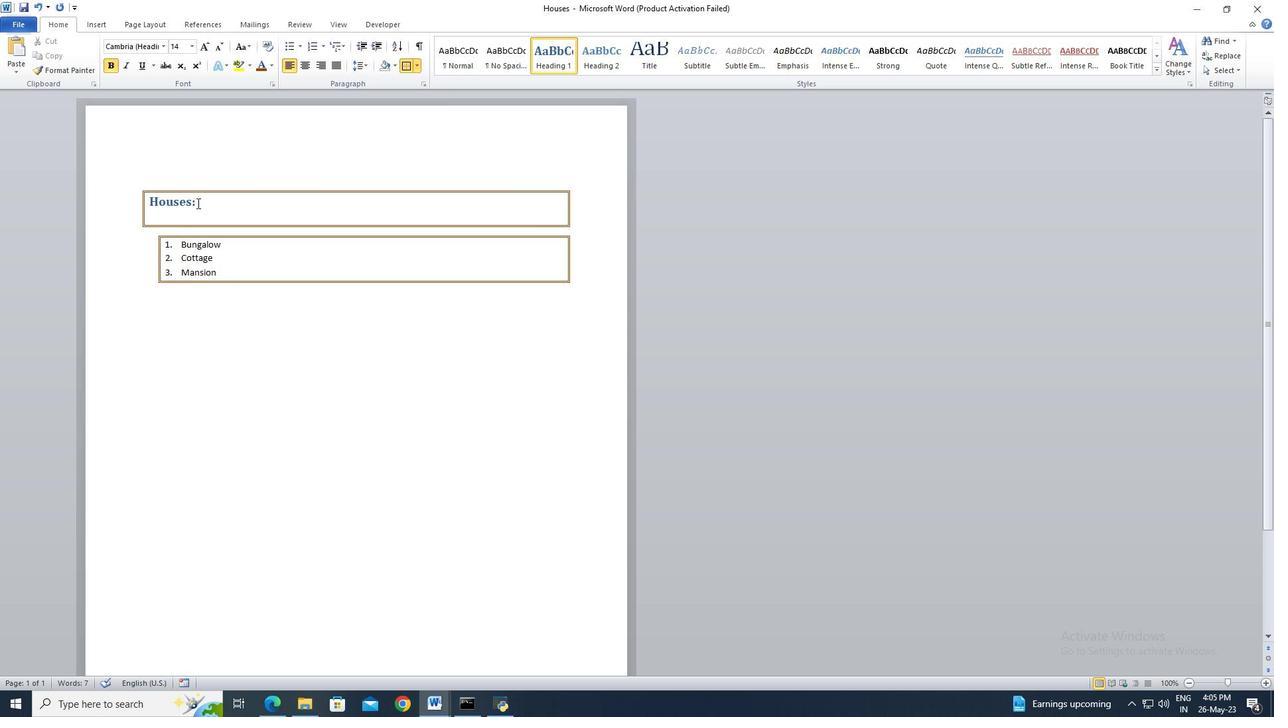 
Action: Key pressed <Key.shift>
Screenshot: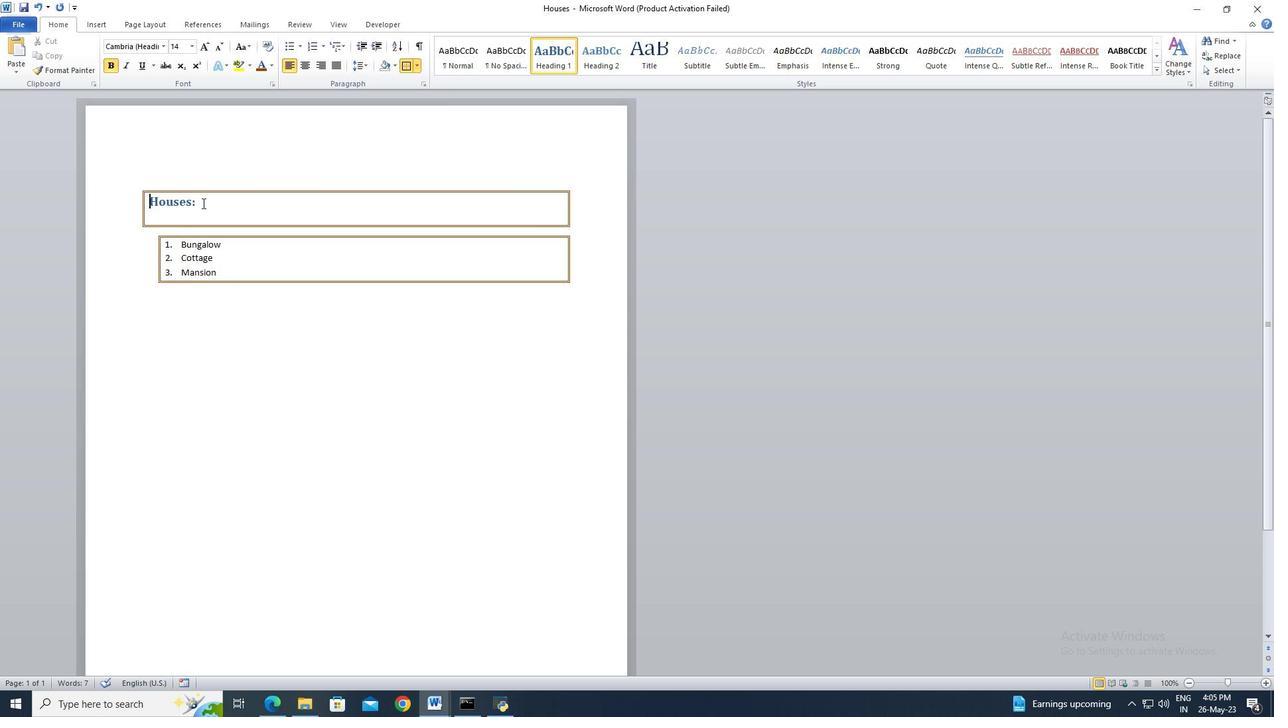 
Action: Mouse pressed left at (202, 203)
Screenshot: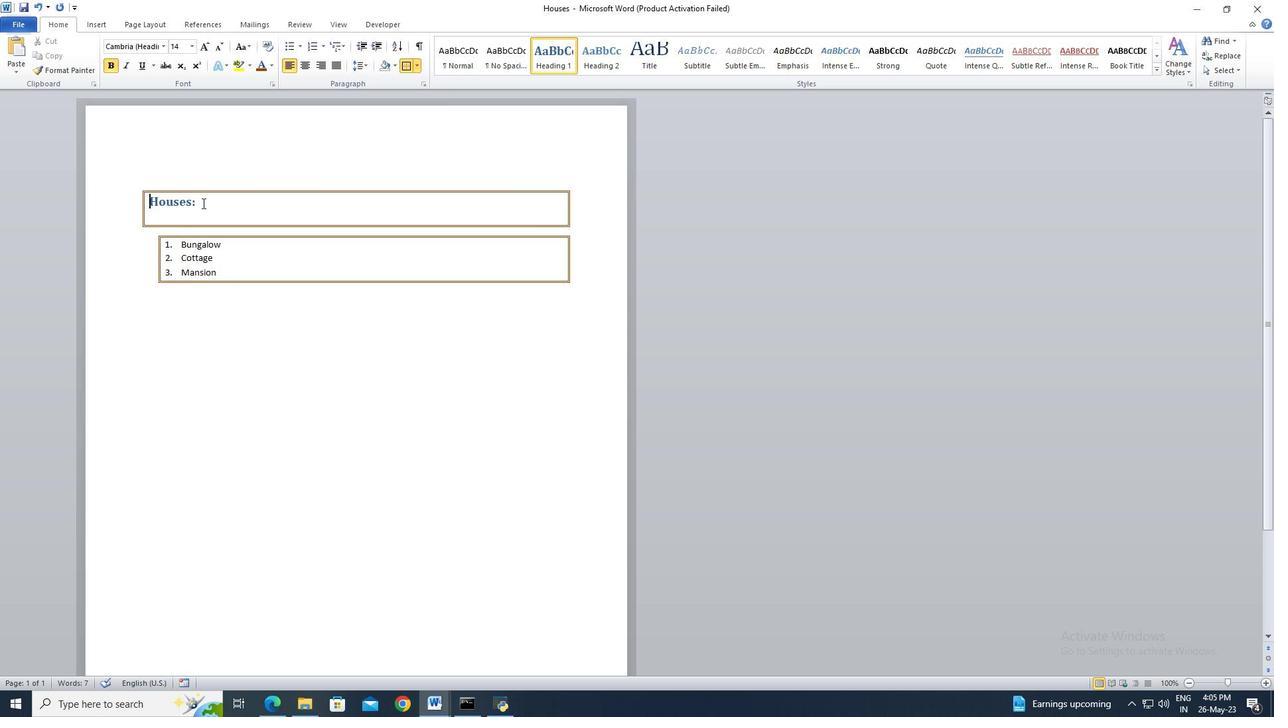 
Action: Mouse moved to (179, 51)
Screenshot: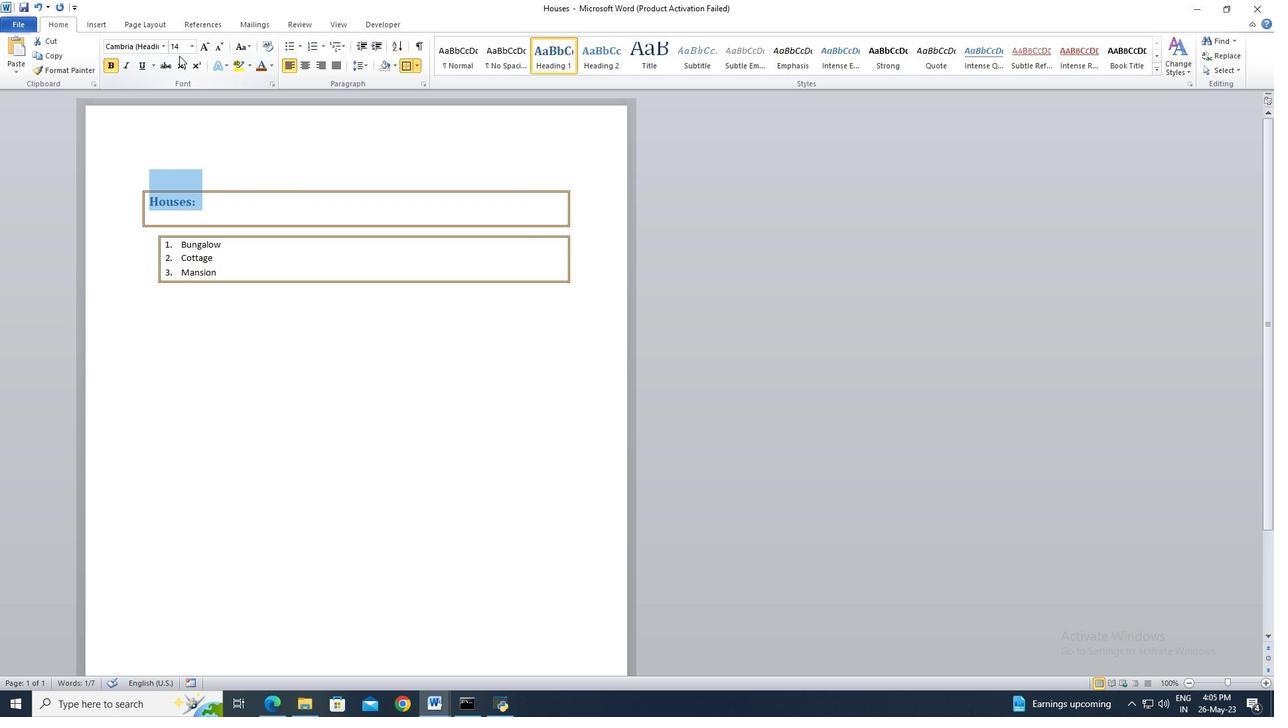 
Action: Mouse pressed left at (179, 51)
Screenshot: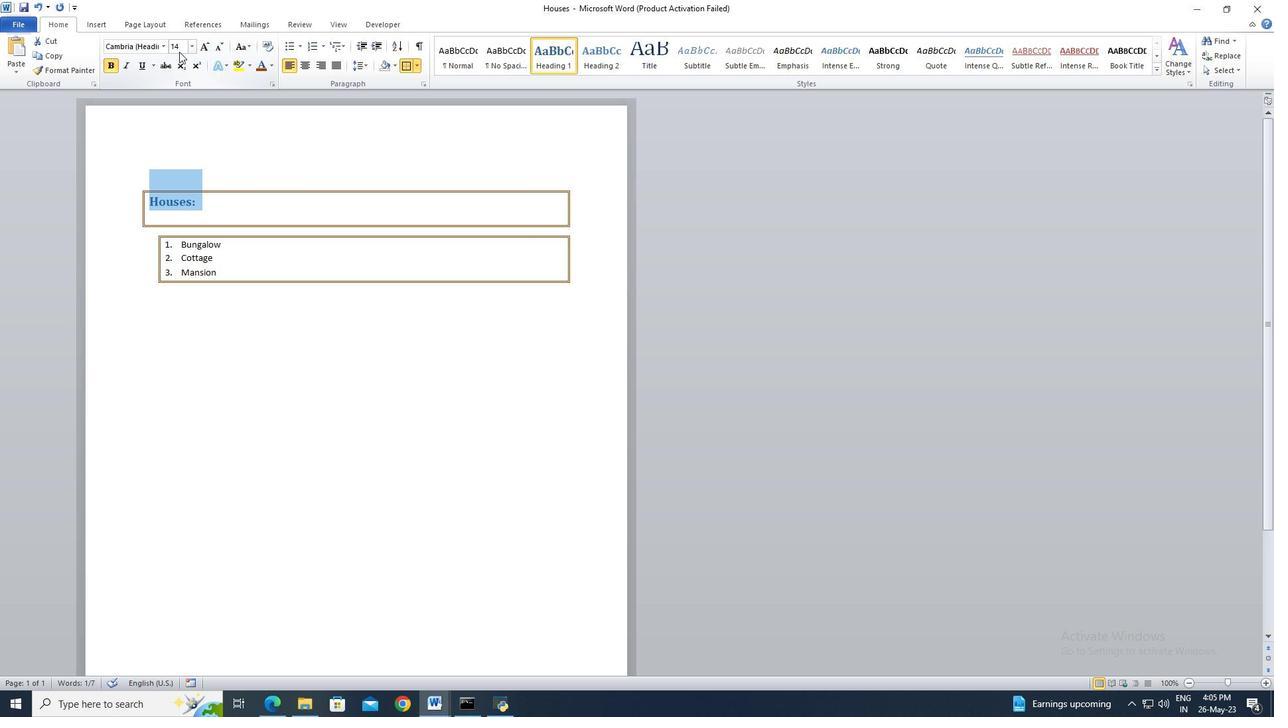 
Action: Mouse pressed left at (179, 51)
Screenshot: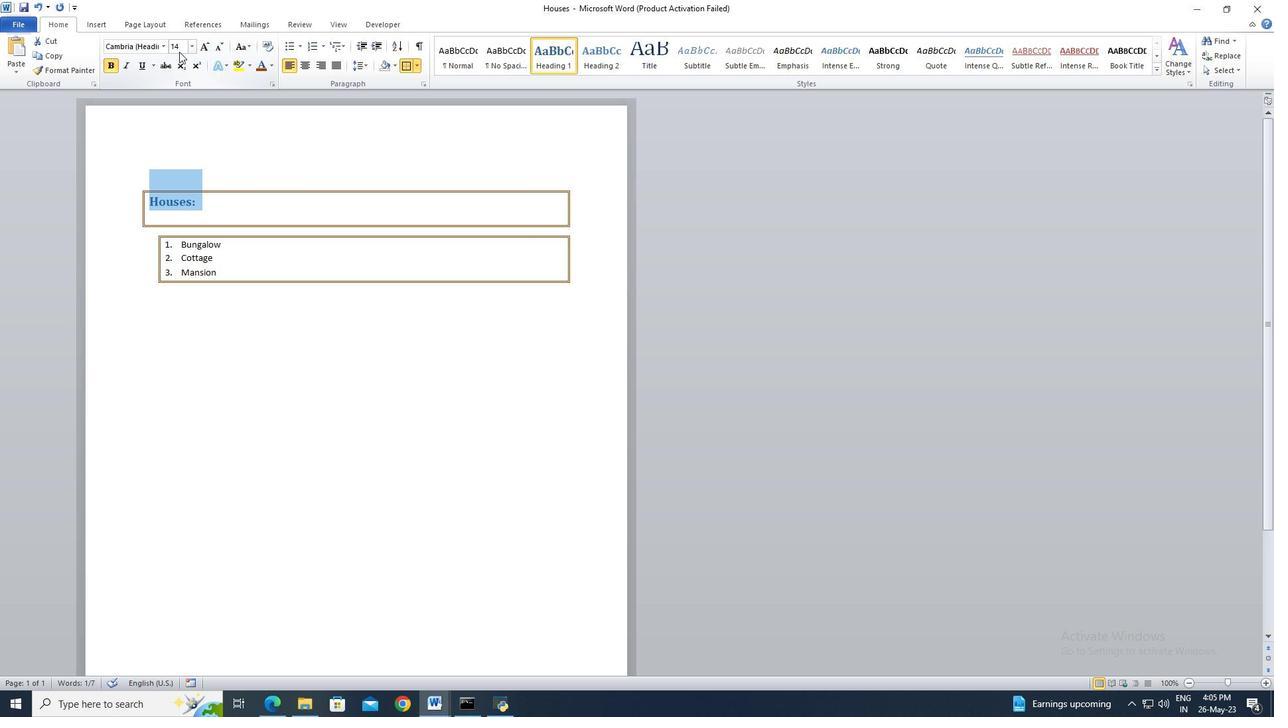 
Action: Mouse moved to (178, 46)
Screenshot: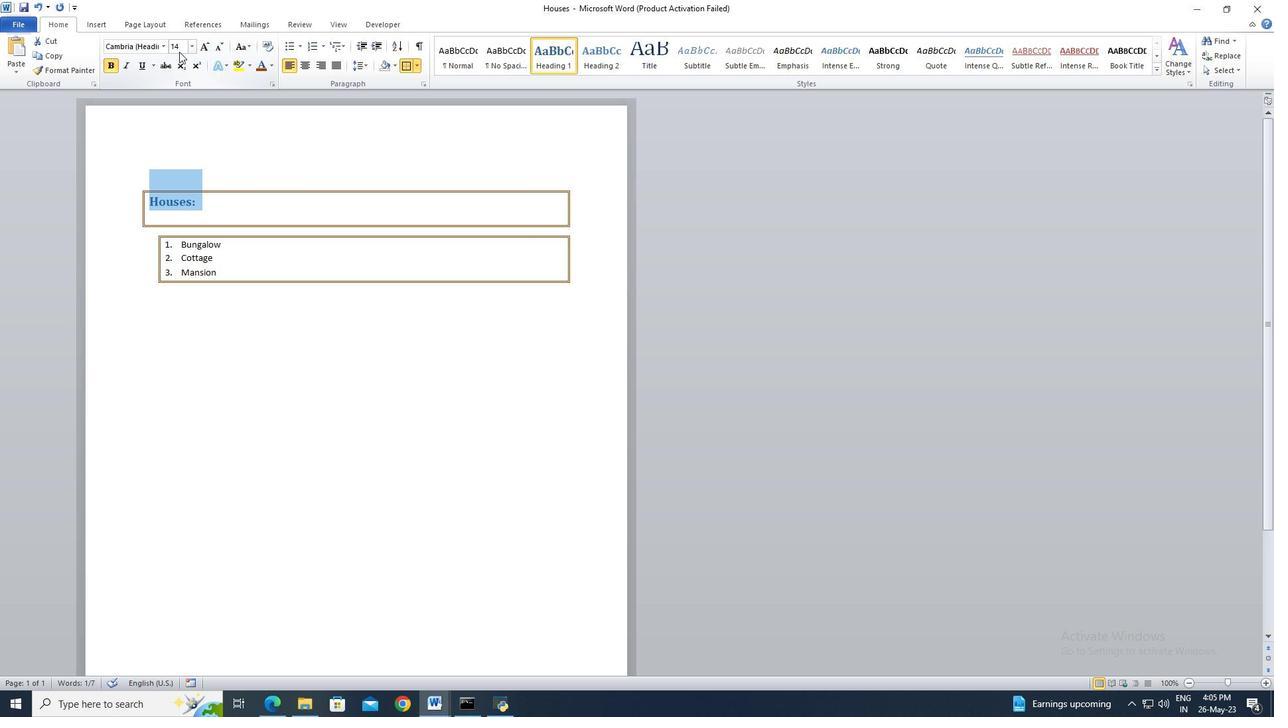 
Action: Mouse pressed left at (178, 46)
Screenshot: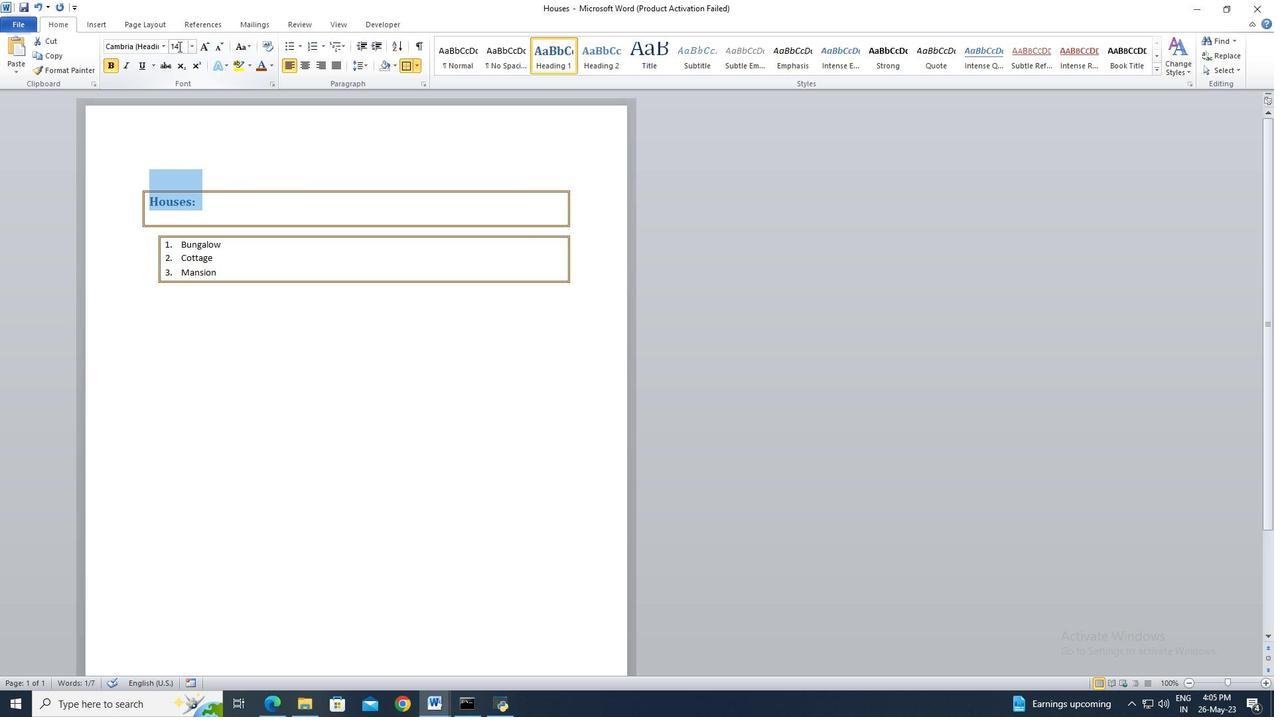 
Action: Key pressed 20<Key.enter>
Screenshot: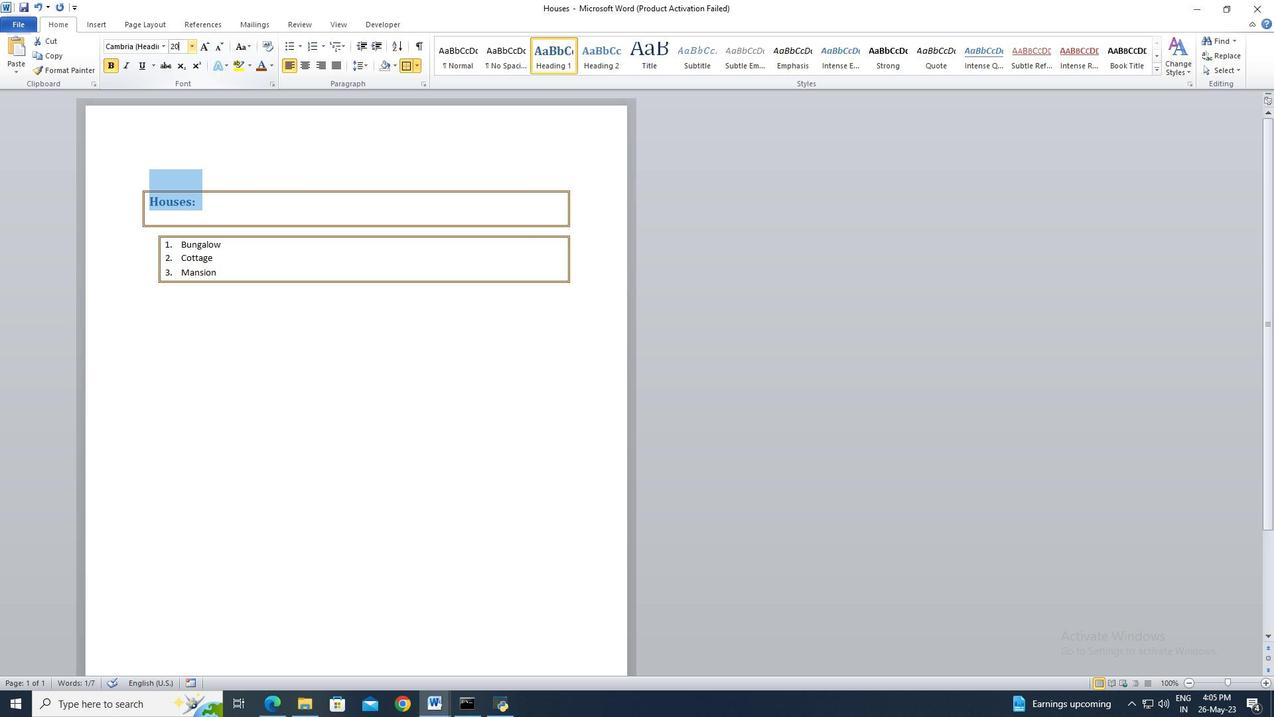 
Action: Mouse moved to (178, 247)
Screenshot: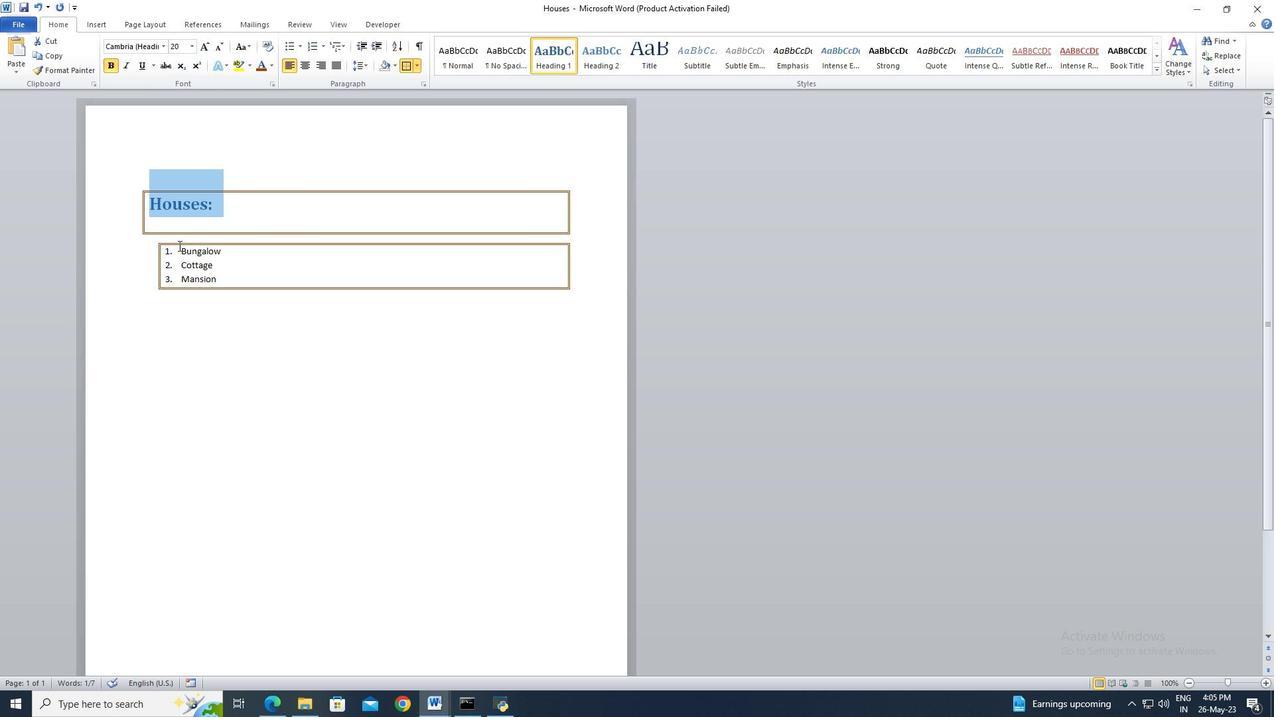 
Action: Mouse pressed left at (178, 247)
Screenshot: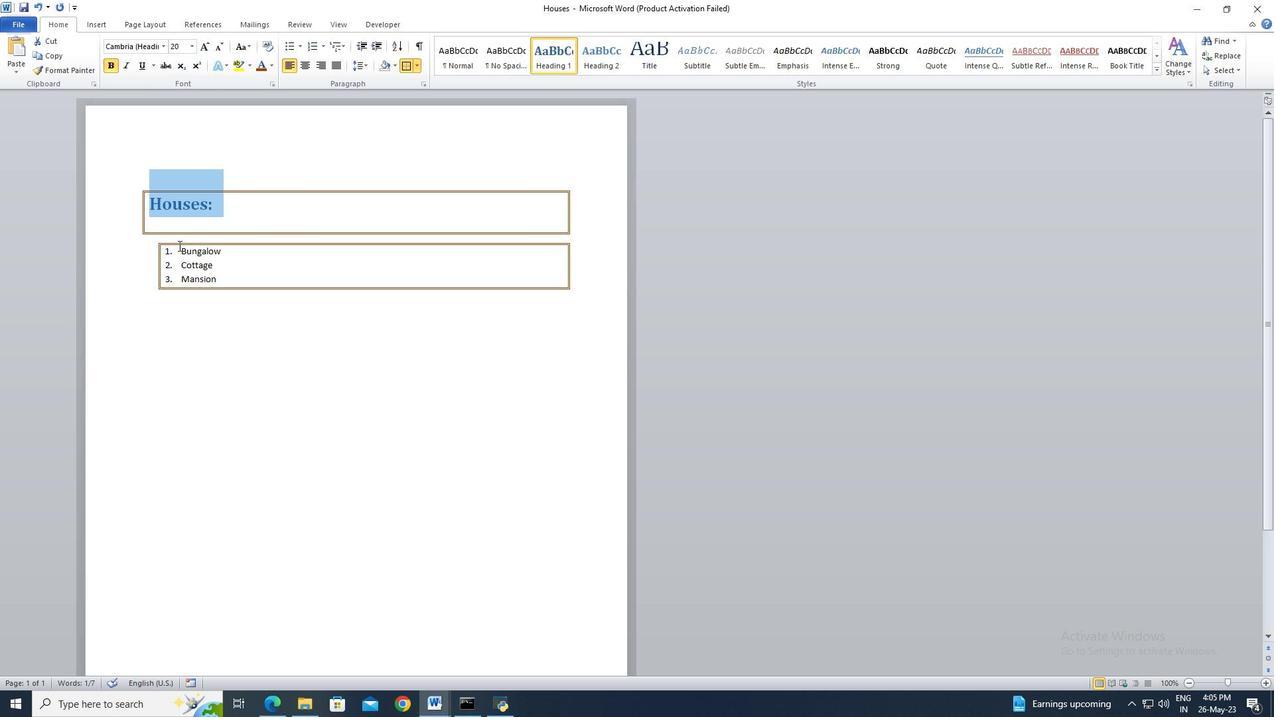 
Action: Mouse moved to (213, 274)
Screenshot: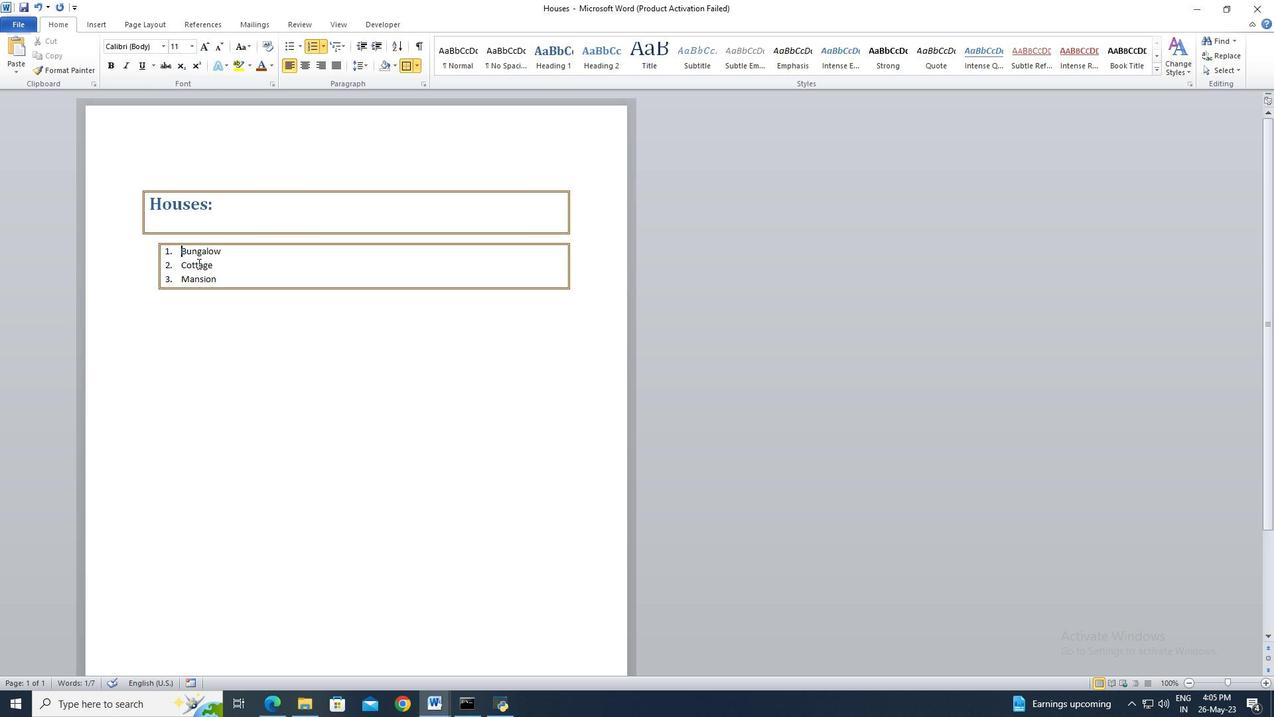 
Action: Mouse pressed left at (213, 274)
Screenshot: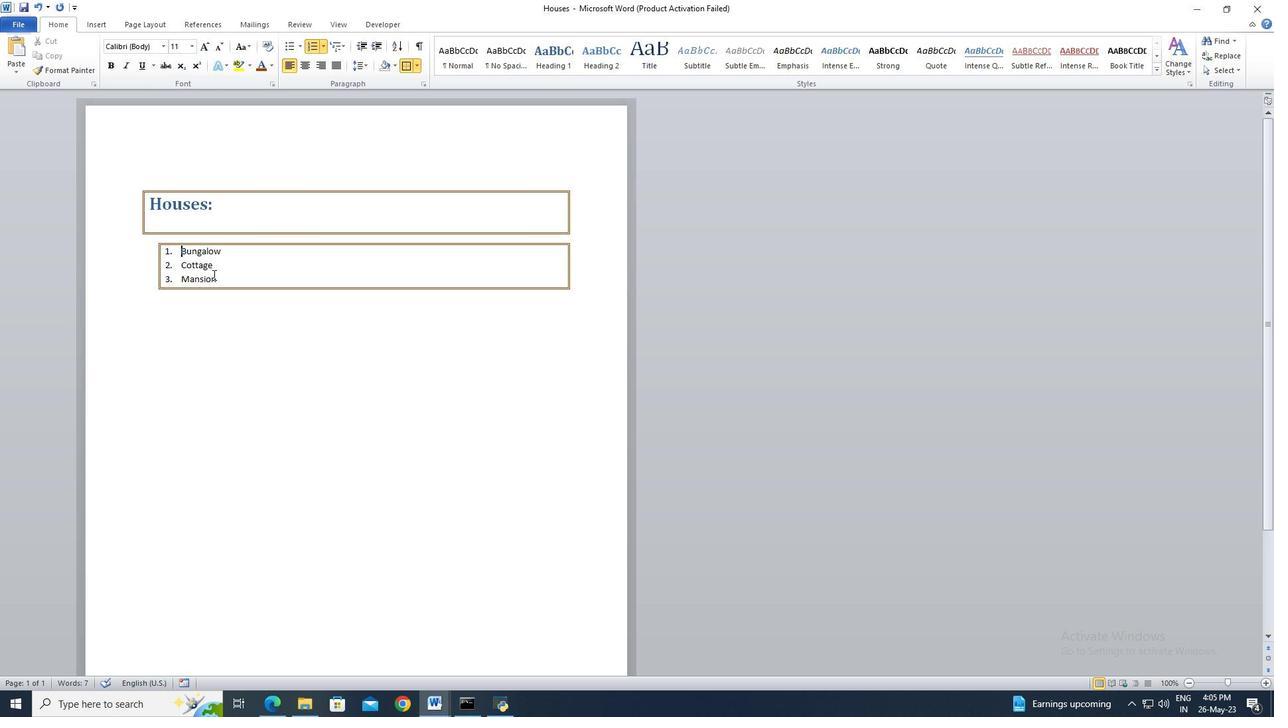 
Action: Mouse moved to (214, 274)
Screenshot: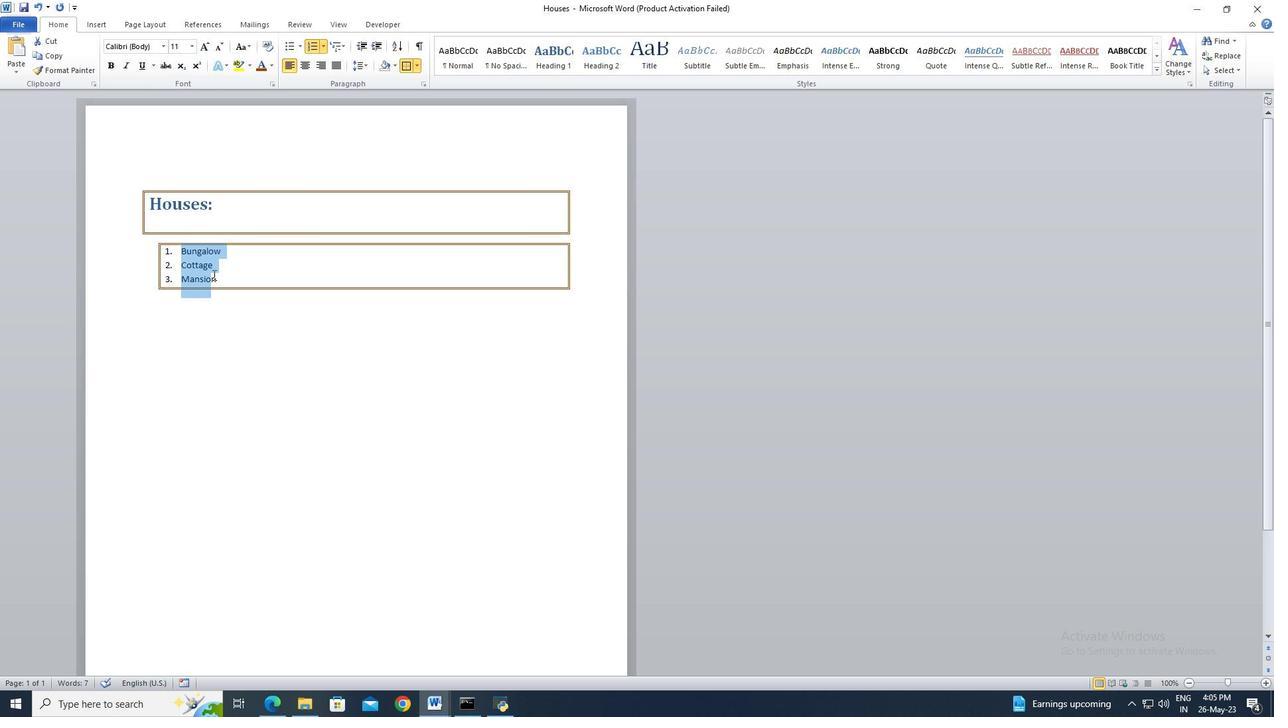 
Action: Key pressed <Key.shift>
Screenshot: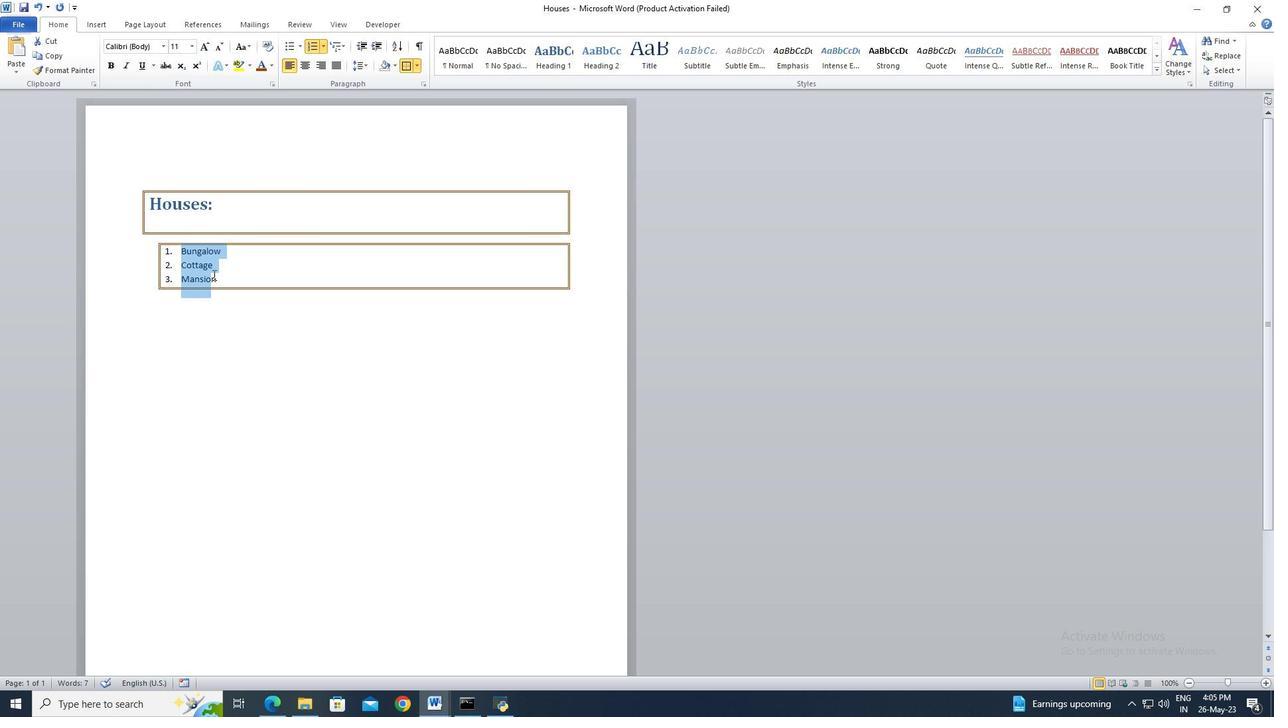 
Action: Mouse moved to (217, 276)
Screenshot: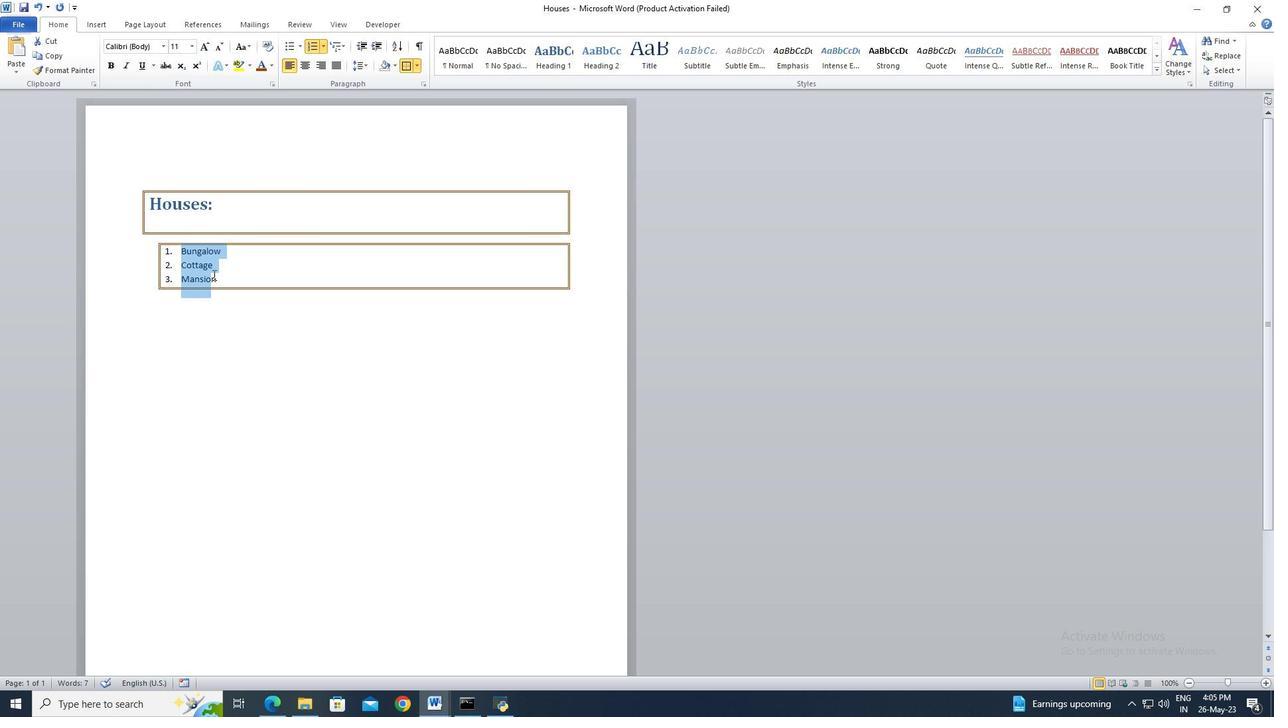 
Action: Key pressed <Key.shift>
Screenshot: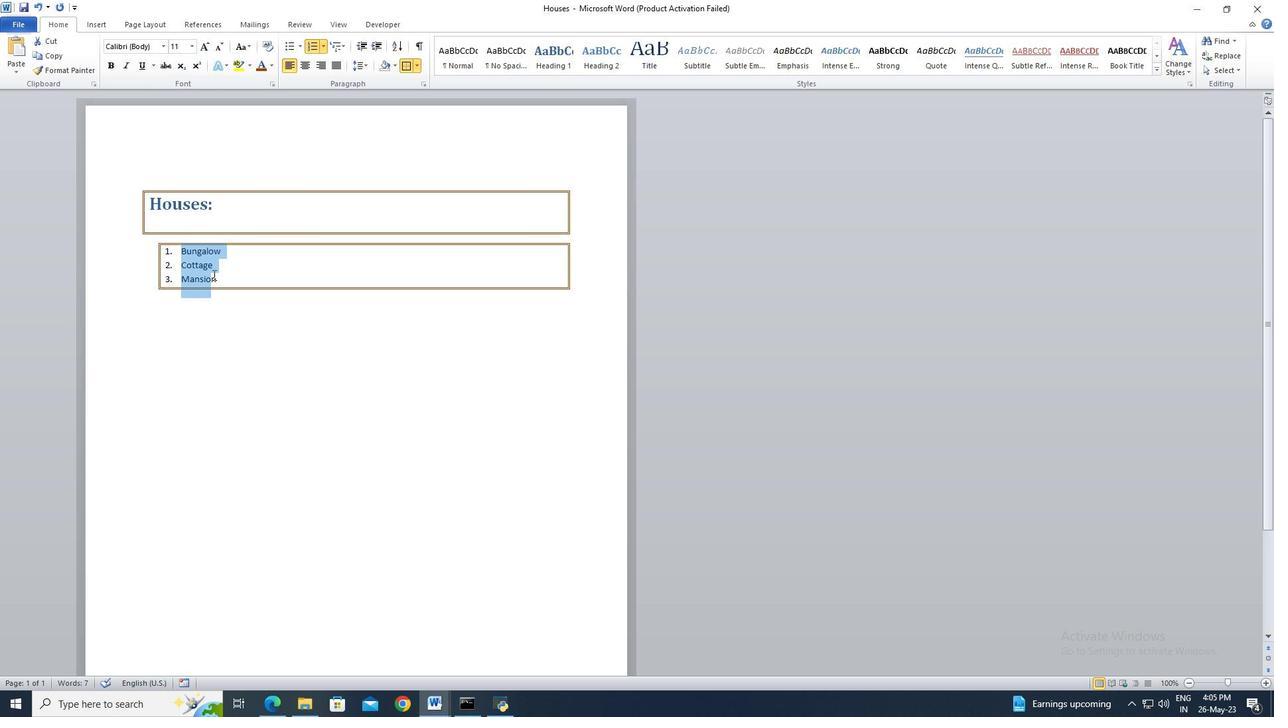 
Action: Mouse moved to (221, 276)
Screenshot: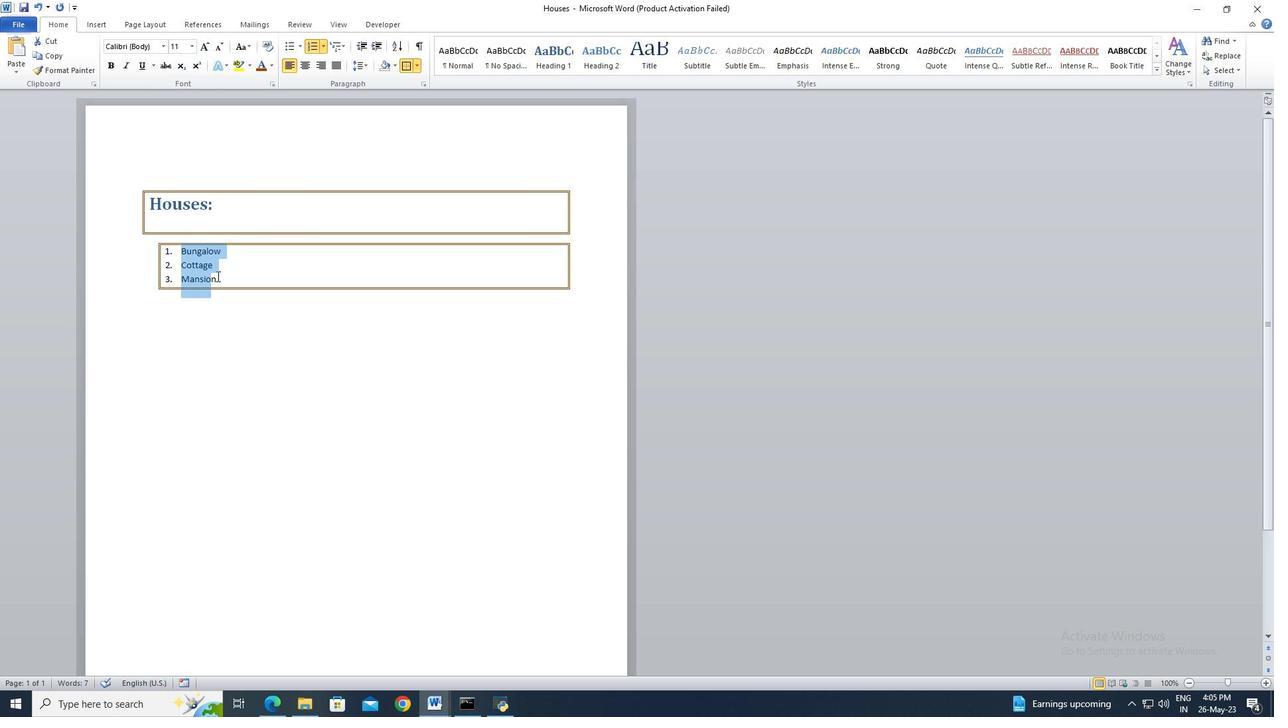 
Action: Key pressed <Key.shift><Key.shift><Key.shift><Key.shift><Key.shift><Key.shift><Key.shift>
Screenshot: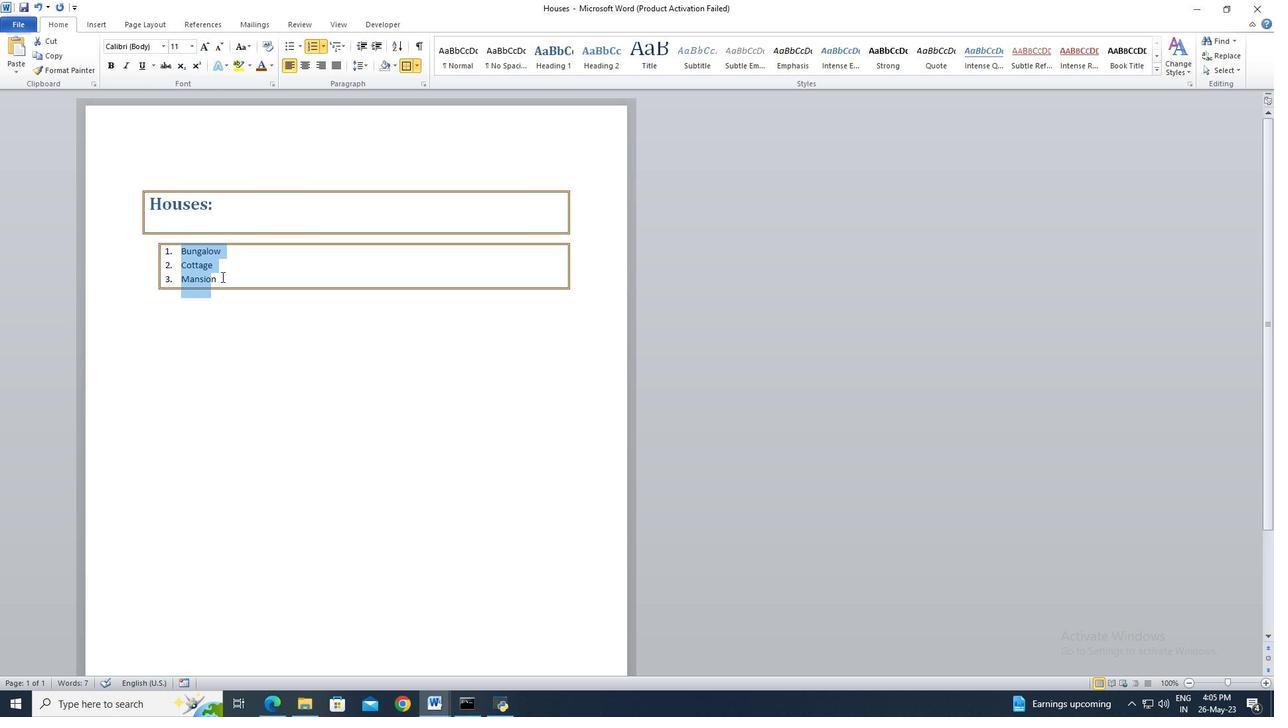 
Action: Mouse pressed left at (221, 276)
Screenshot: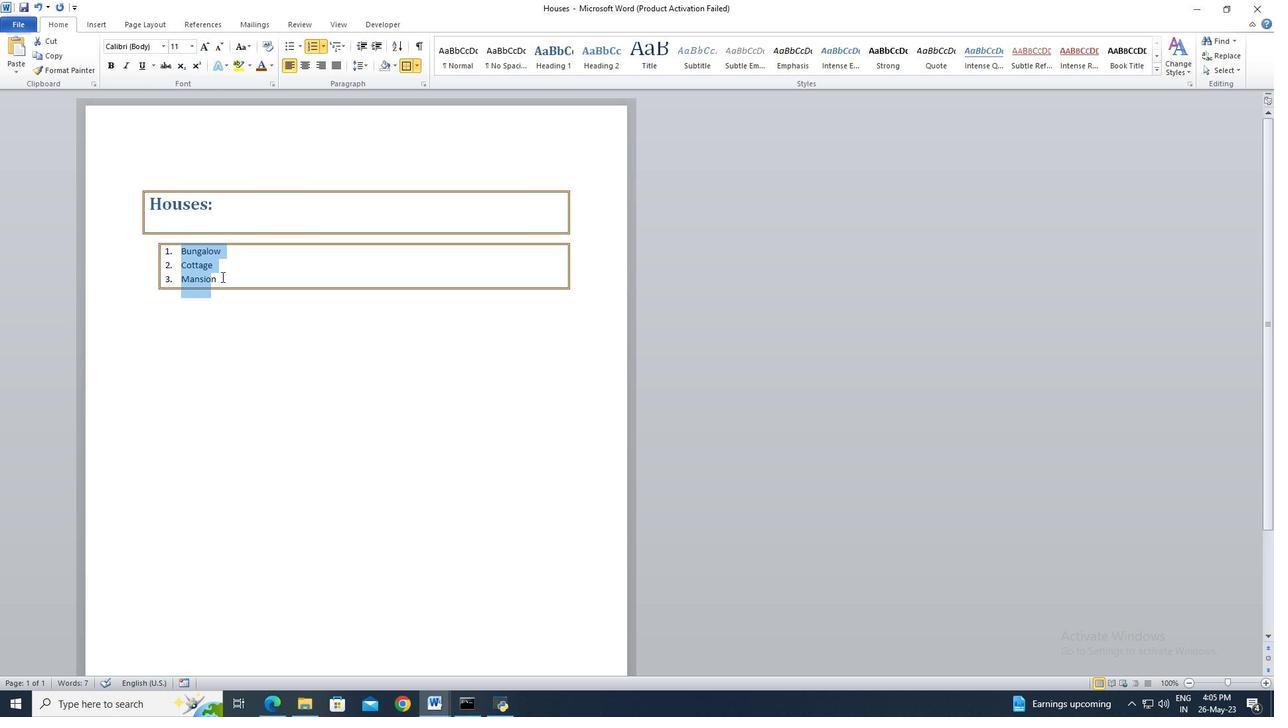 
Action: Key pressed <Key.shift><Key.shift><Key.shift><Key.shift><Key.shift><Key.shift>
Screenshot: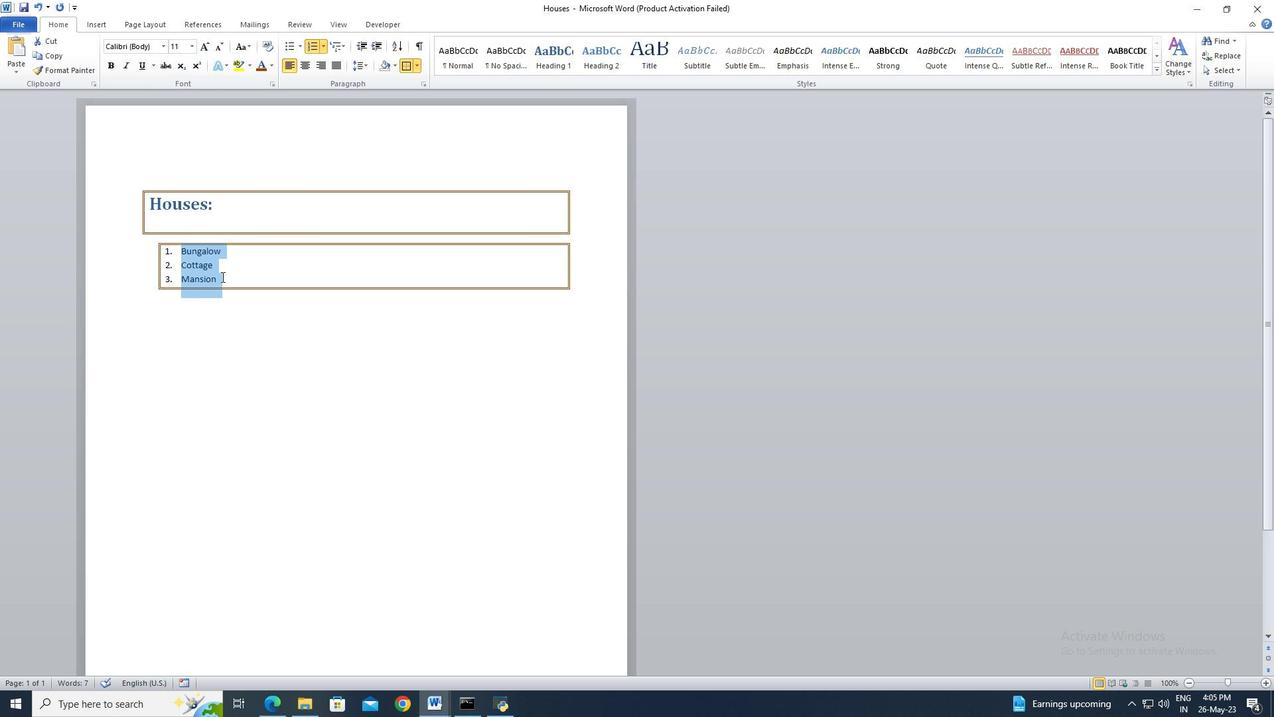 
Action: Mouse moved to (180, 50)
Screenshot: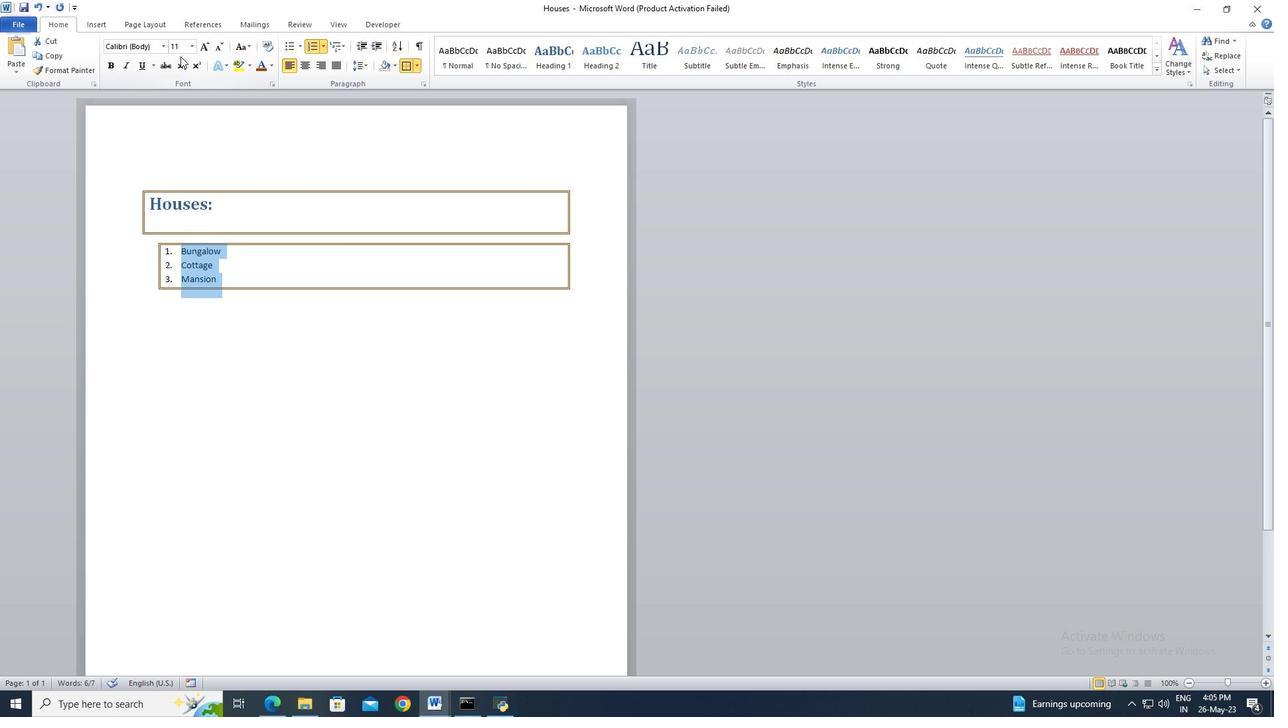 
Action: Mouse pressed left at (180, 50)
Screenshot: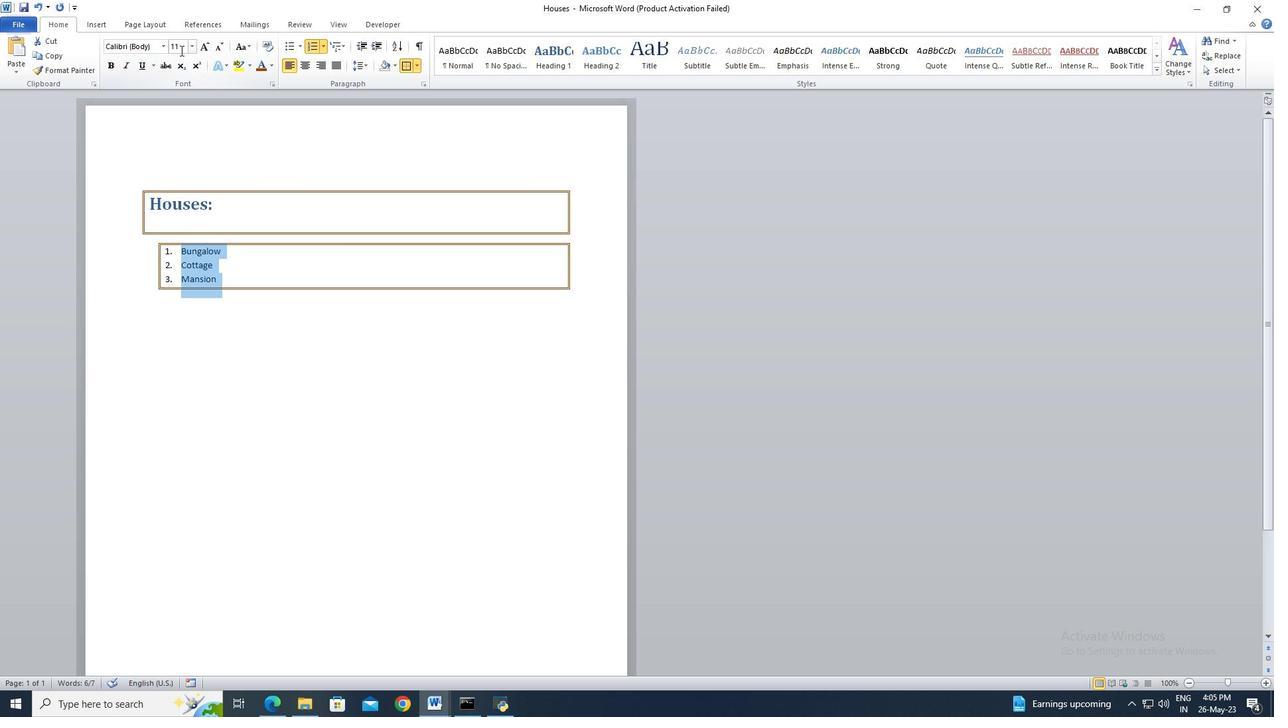 
Action: Key pressed 20<Key.enter>
Screenshot: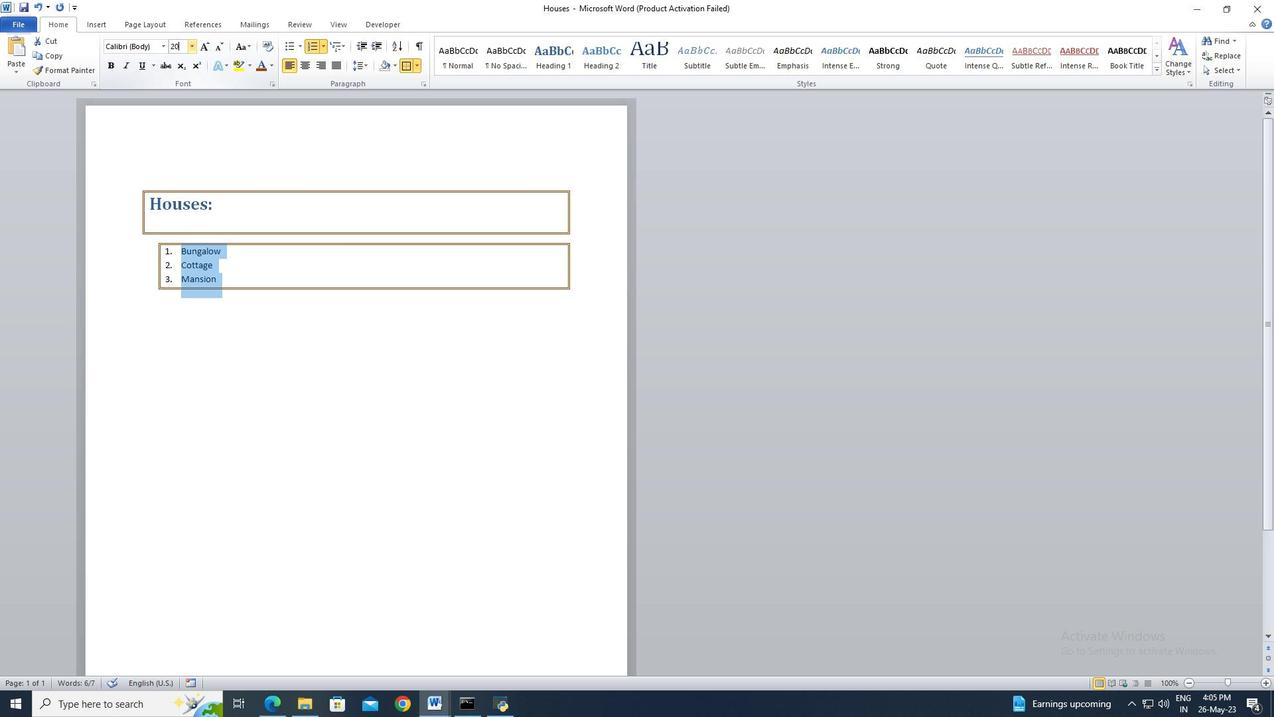 
Action: Mouse moved to (266, 306)
Screenshot: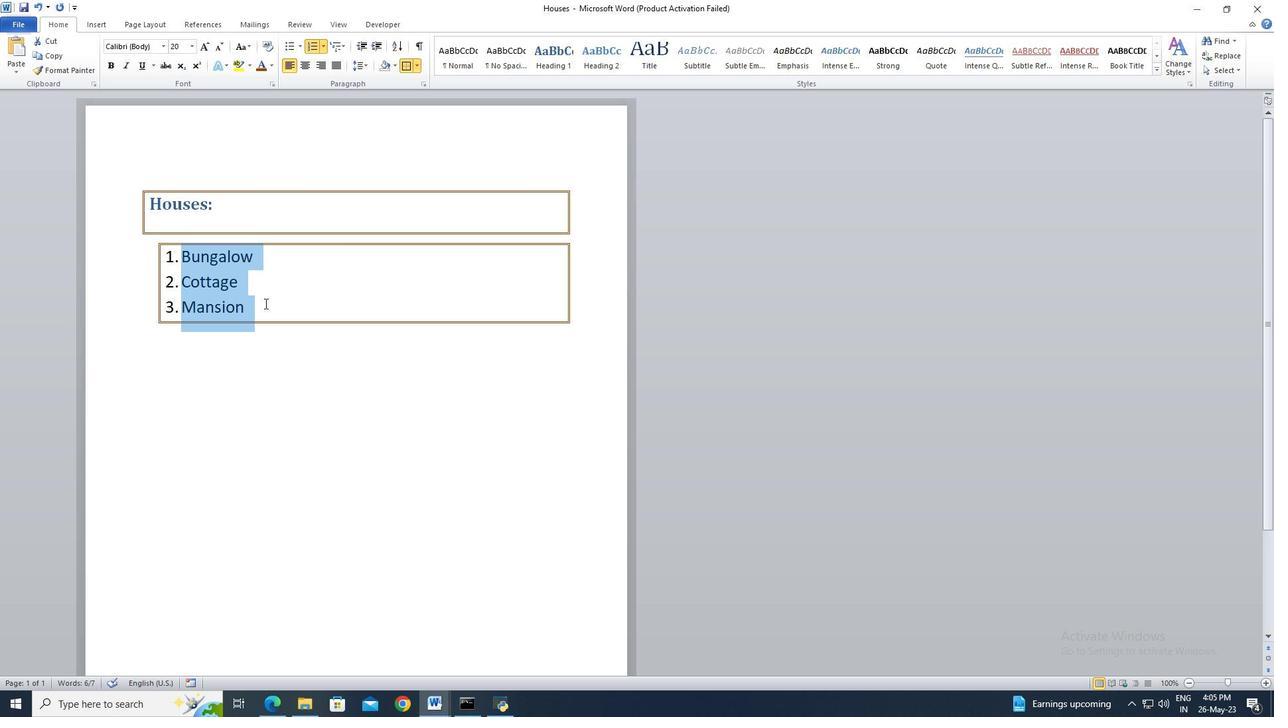 
Action: Mouse pressed left at (266, 306)
Screenshot: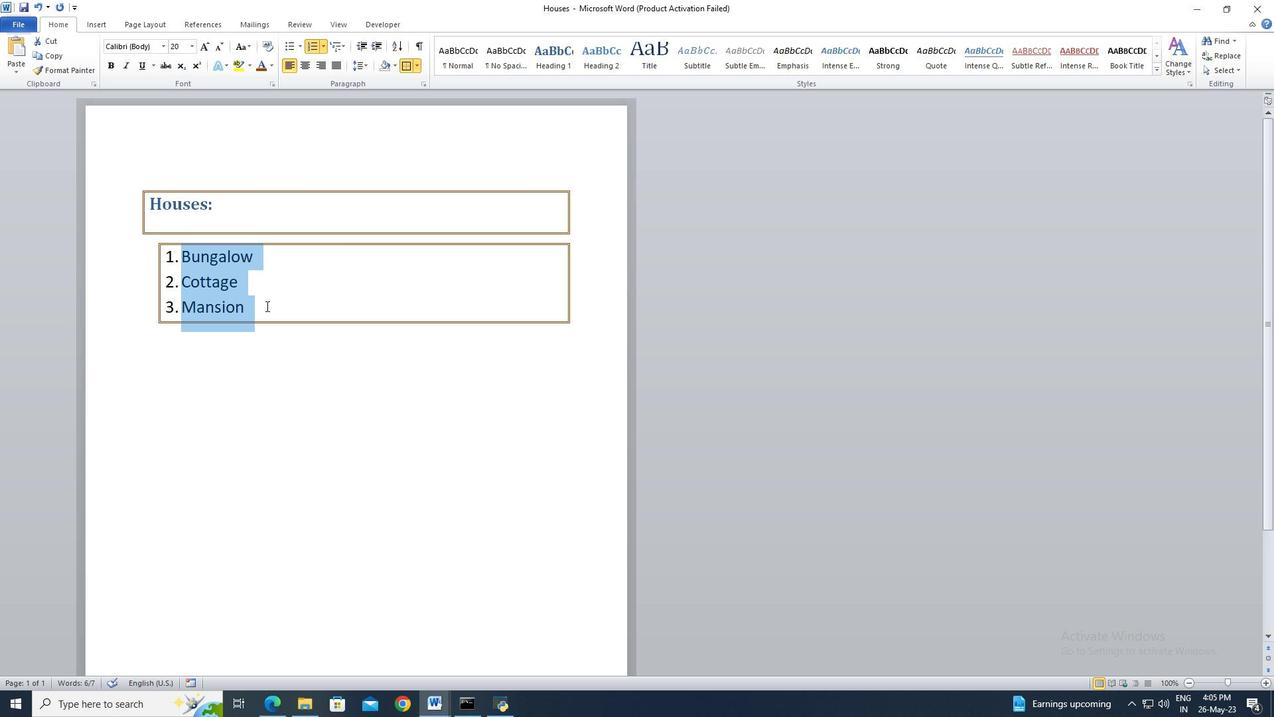 
